 Task: Find connections with filter location Ellwangen with filter topic #family with filter profile language German with filter current company Talent Corner HR Services Pvt Ltd with filter school Tolani Maritime institute with filter industry Mobile Gaming Apps with filter service category Financial Planning with filter keywords title C-Level or C-Suite.
Action: Mouse moved to (549, 71)
Screenshot: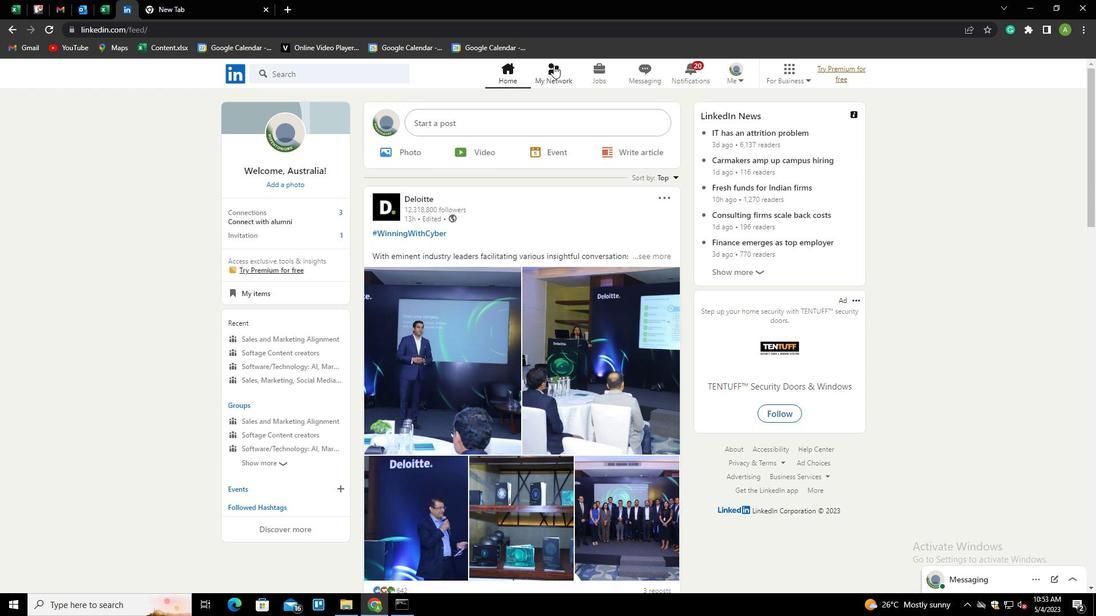 
Action: Mouse pressed left at (549, 71)
Screenshot: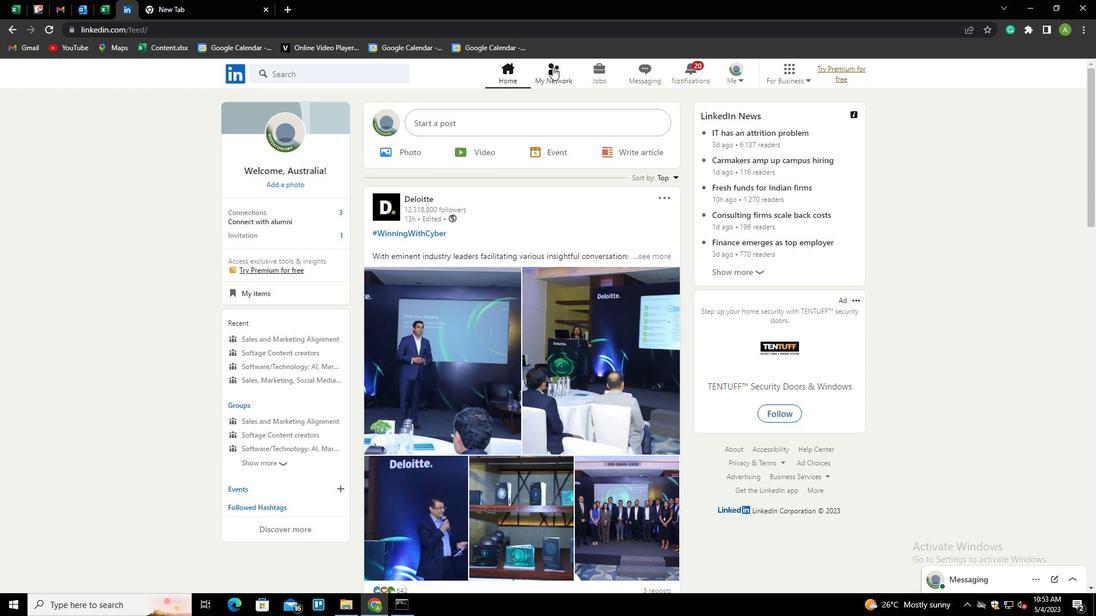 
Action: Mouse moved to (320, 134)
Screenshot: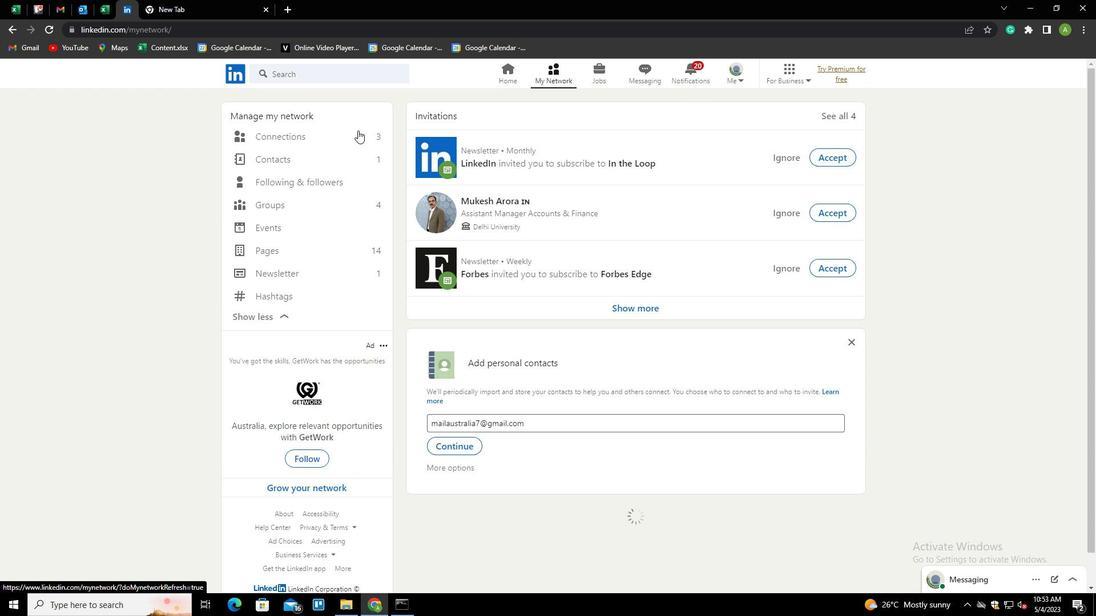 
Action: Mouse pressed left at (320, 134)
Screenshot: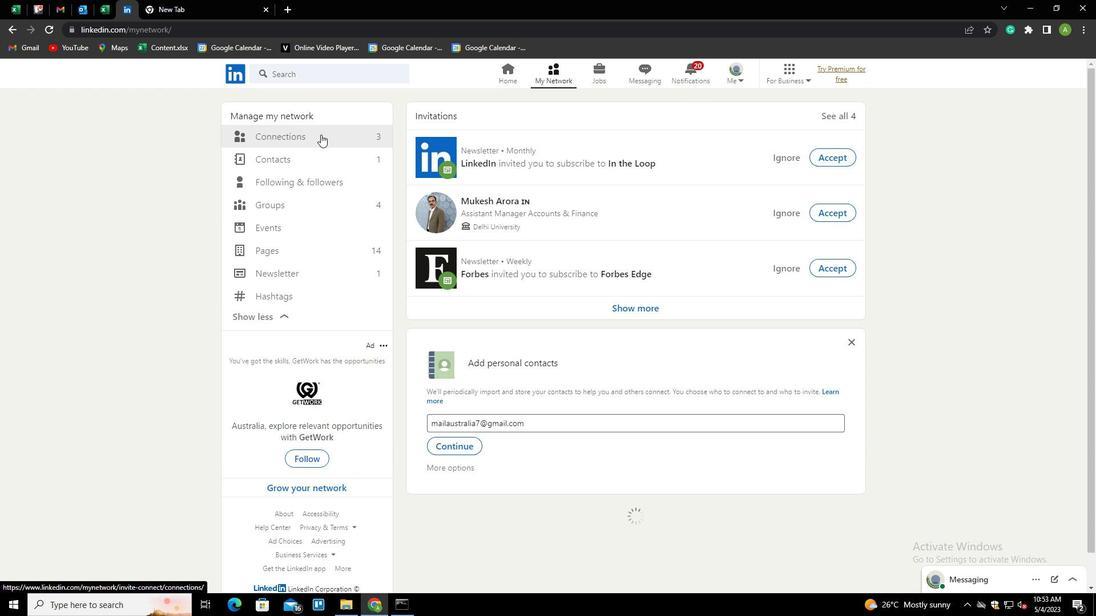 
Action: Mouse moved to (616, 137)
Screenshot: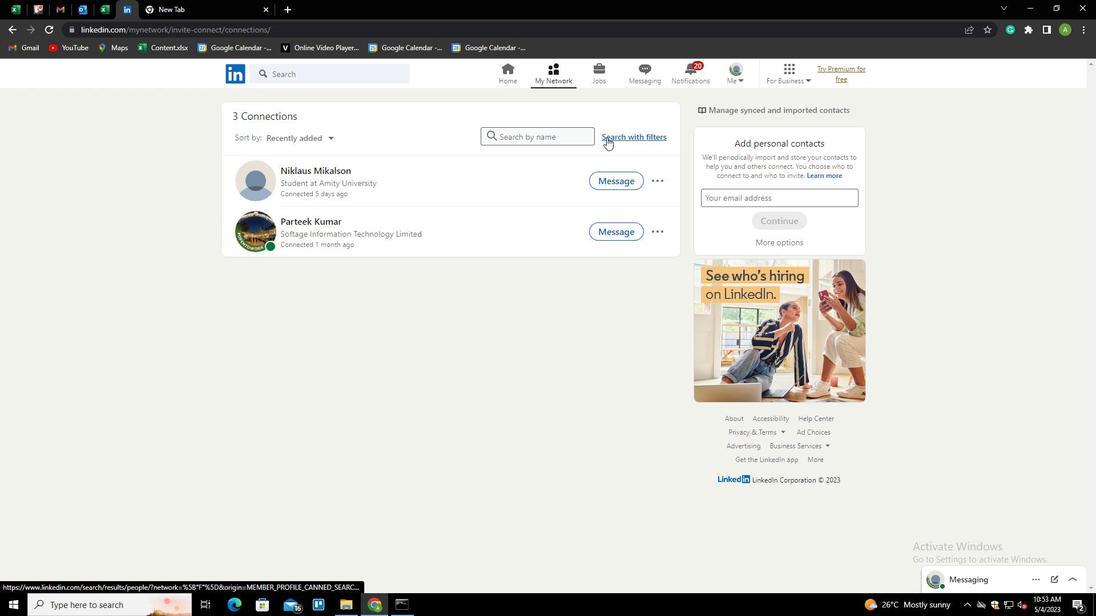 
Action: Mouse pressed left at (616, 137)
Screenshot: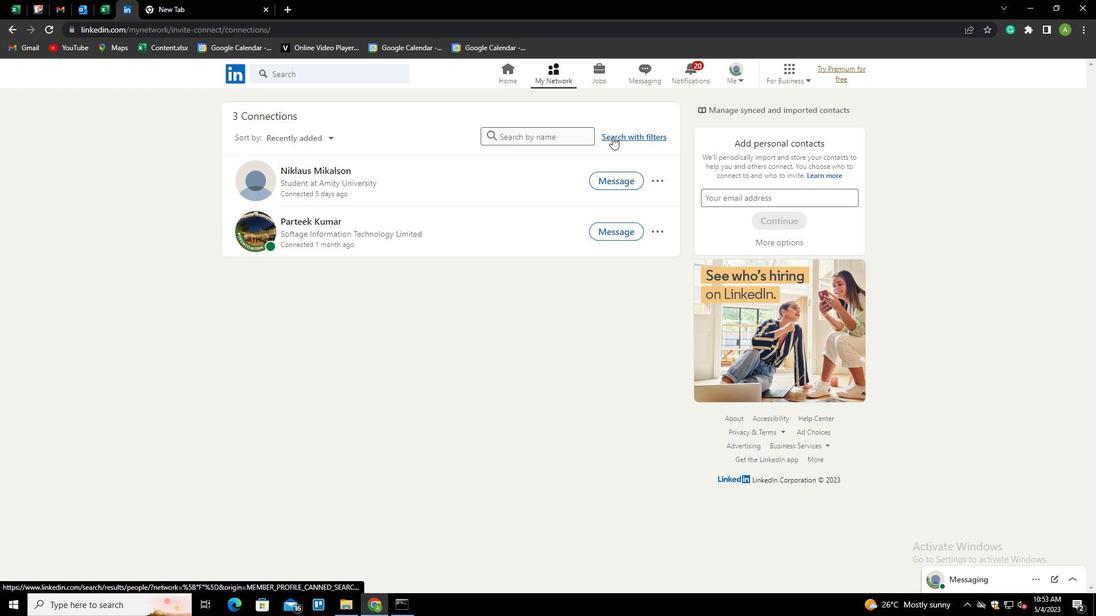 
Action: Mouse moved to (588, 104)
Screenshot: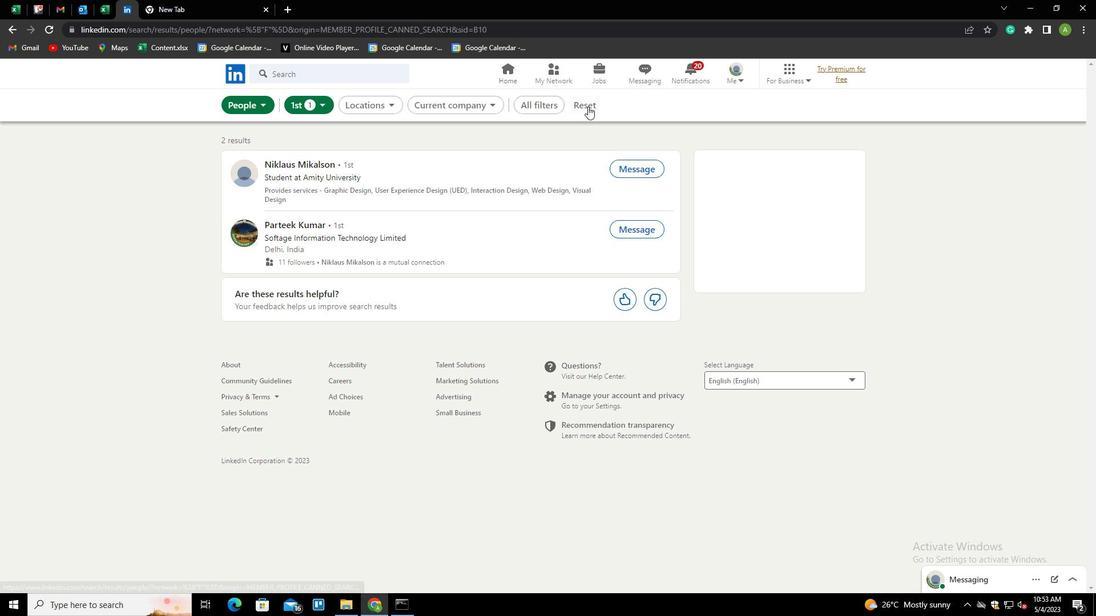 
Action: Mouse pressed left at (588, 104)
Screenshot: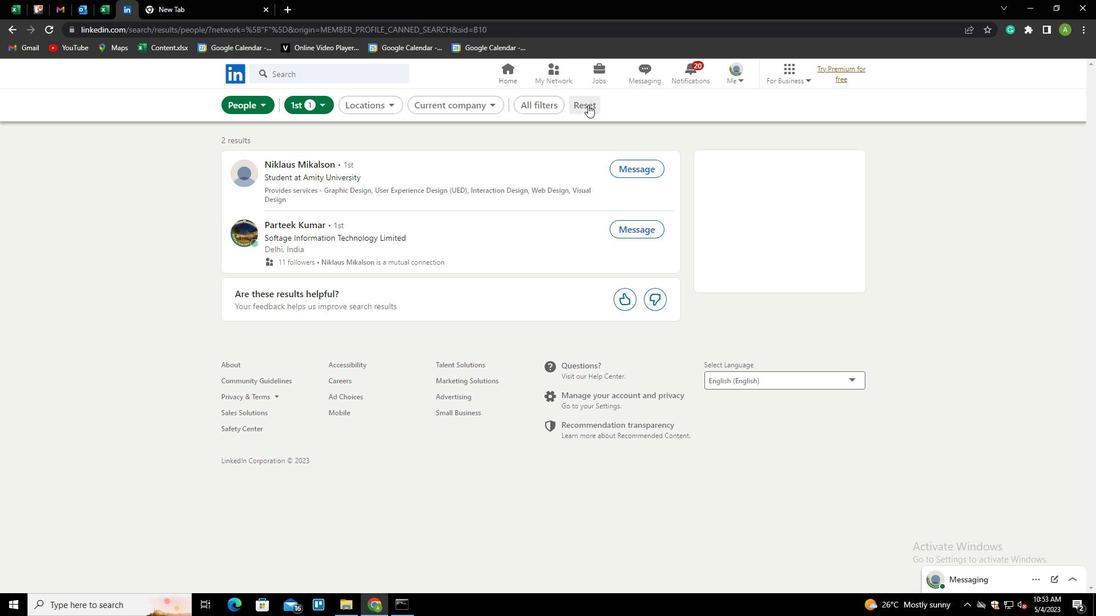 
Action: Mouse moved to (568, 104)
Screenshot: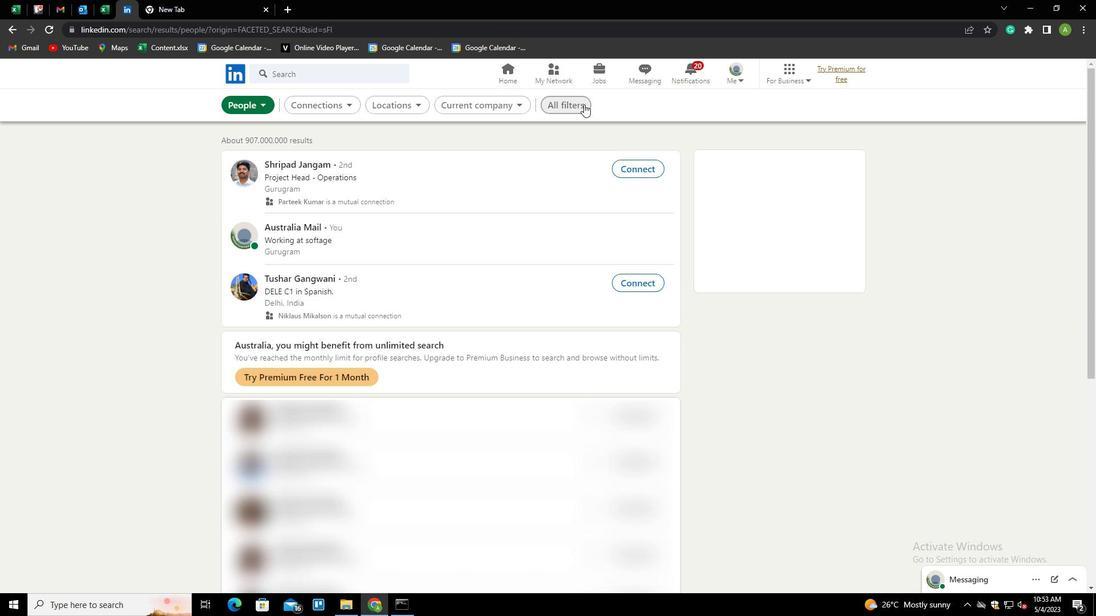 
Action: Mouse pressed left at (568, 104)
Screenshot: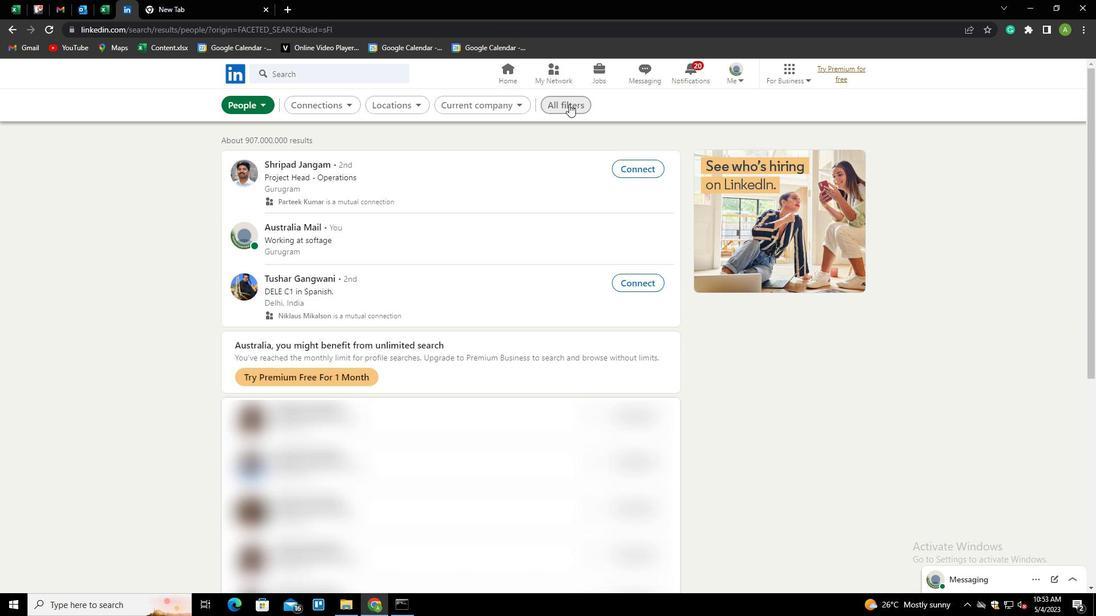 
Action: Mouse moved to (896, 307)
Screenshot: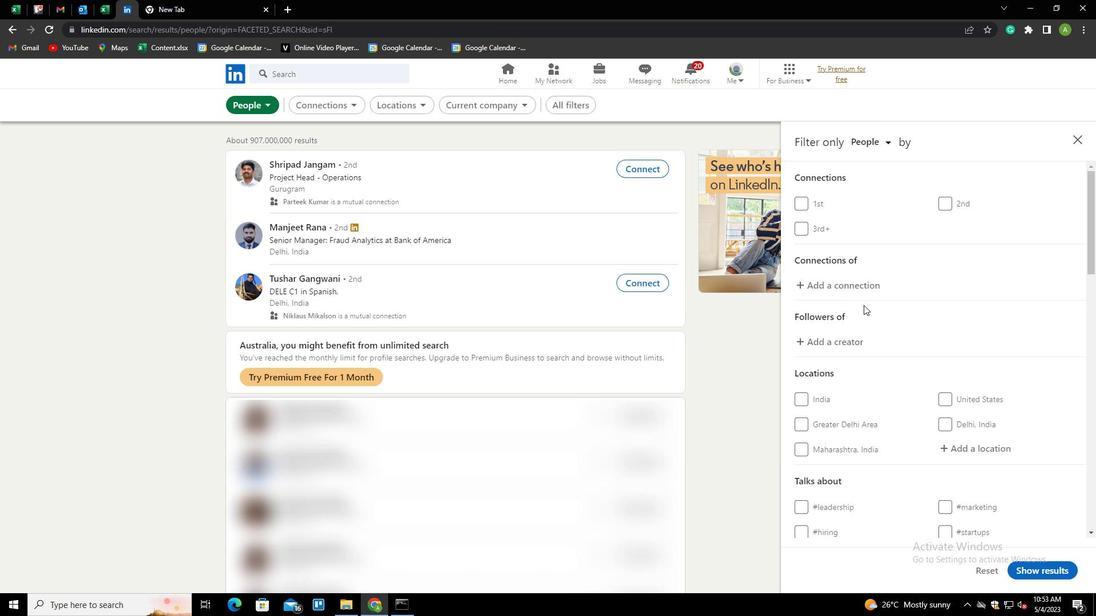 
Action: Mouse scrolled (896, 306) with delta (0, 0)
Screenshot: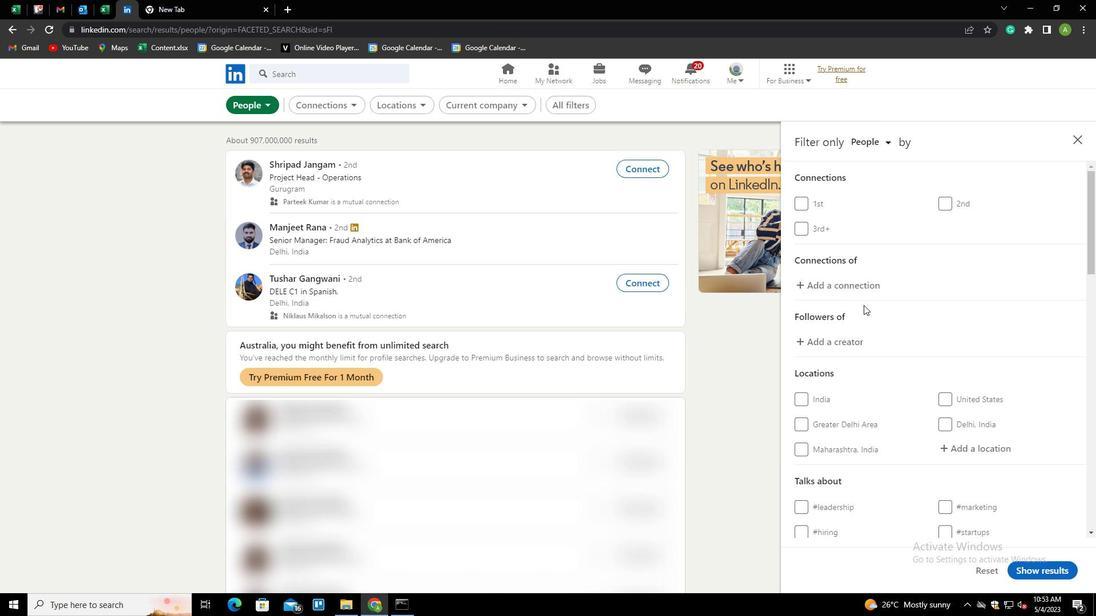 
Action: Mouse moved to (896, 307)
Screenshot: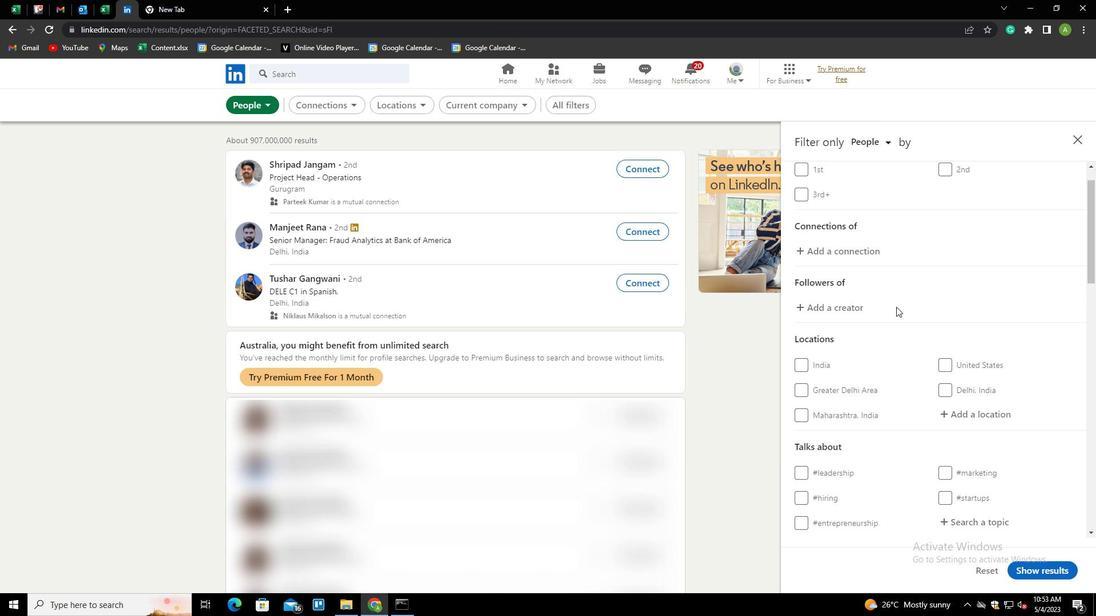 
Action: Mouse scrolled (896, 306) with delta (0, 0)
Screenshot: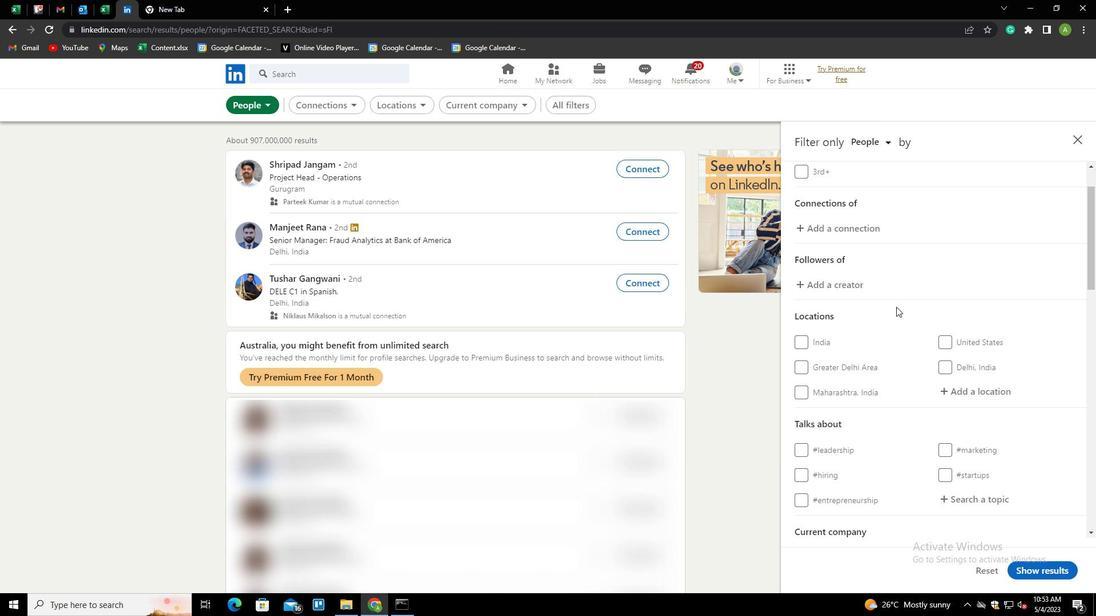 
Action: Mouse scrolled (896, 306) with delta (0, 0)
Screenshot: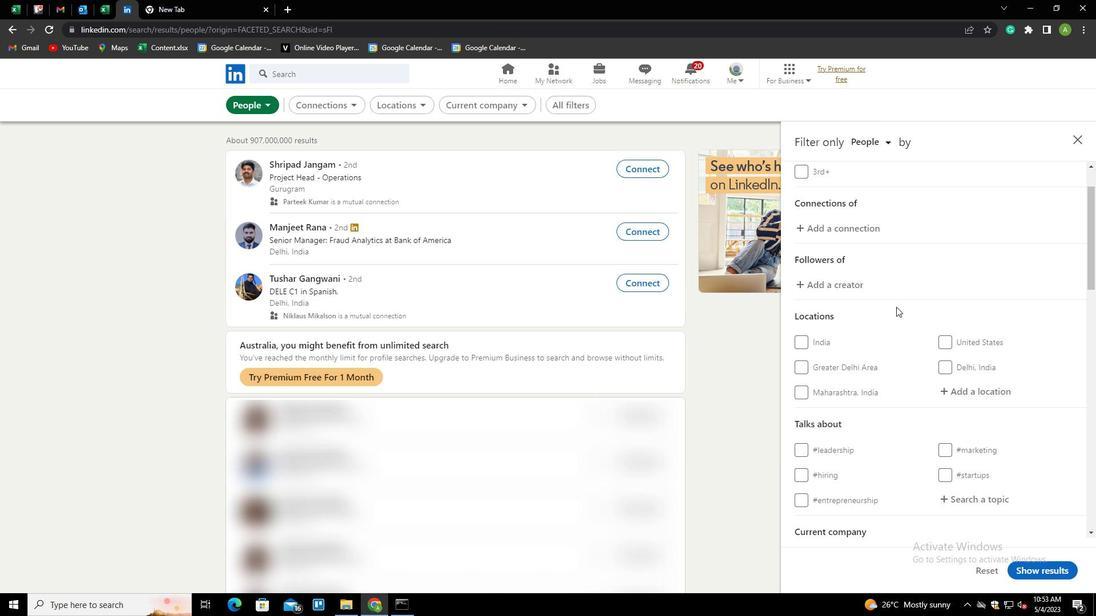 
Action: Mouse moved to (968, 283)
Screenshot: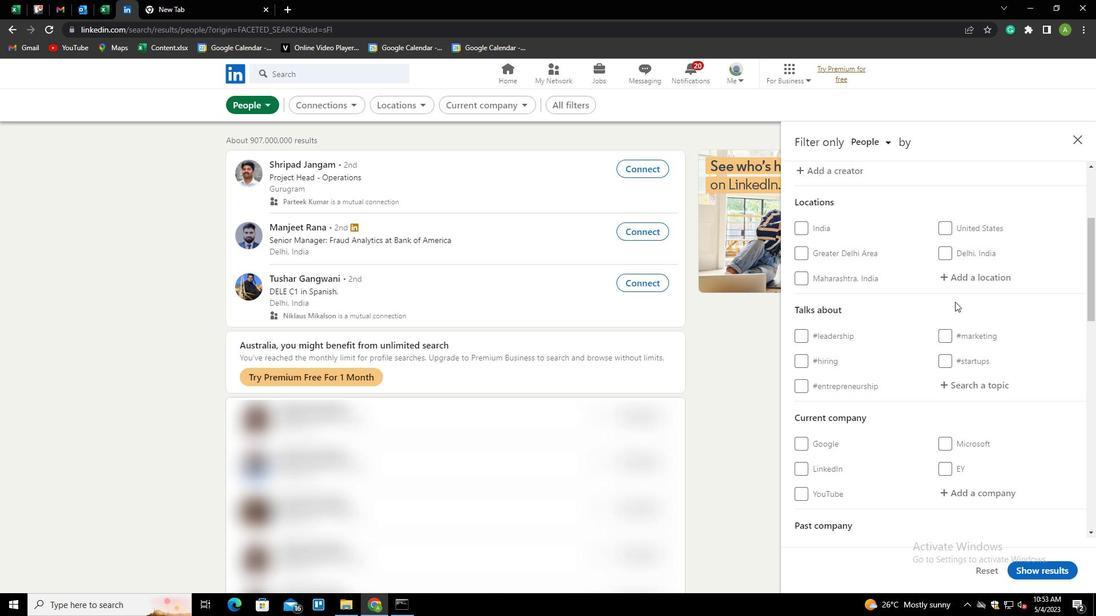 
Action: Mouse pressed left at (968, 283)
Screenshot: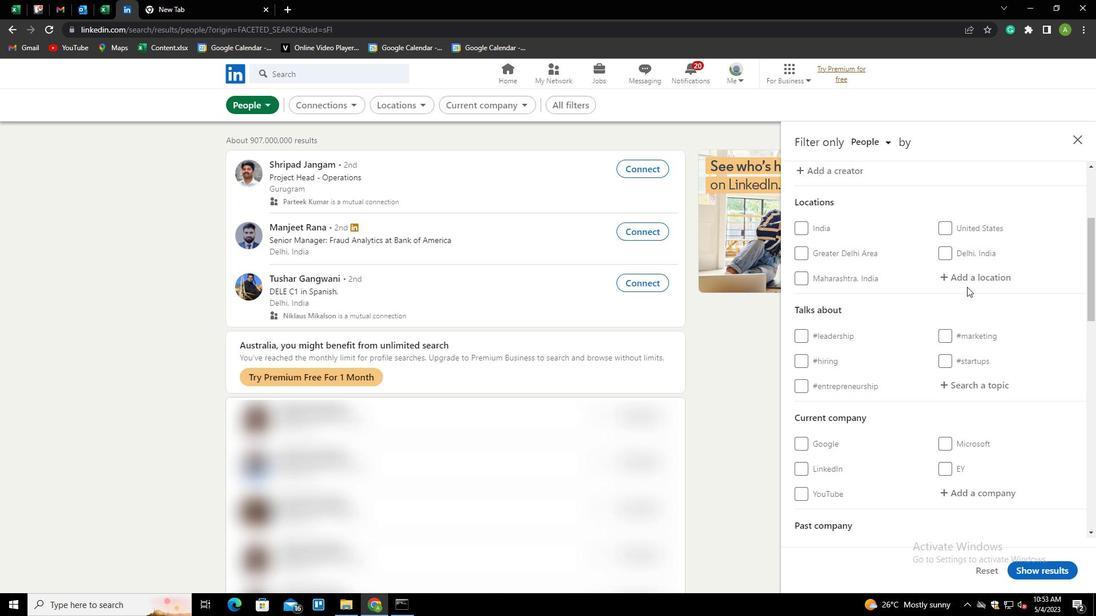 
Action: Key pressed <Key.shift>E
Screenshot: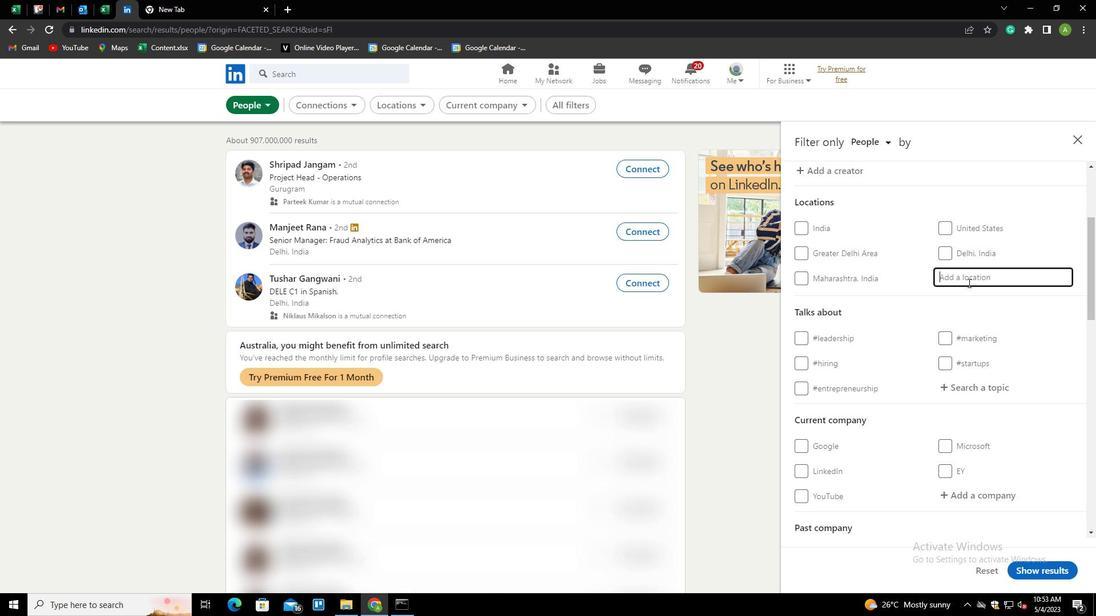 
Action: Mouse moved to (733, 123)
Screenshot: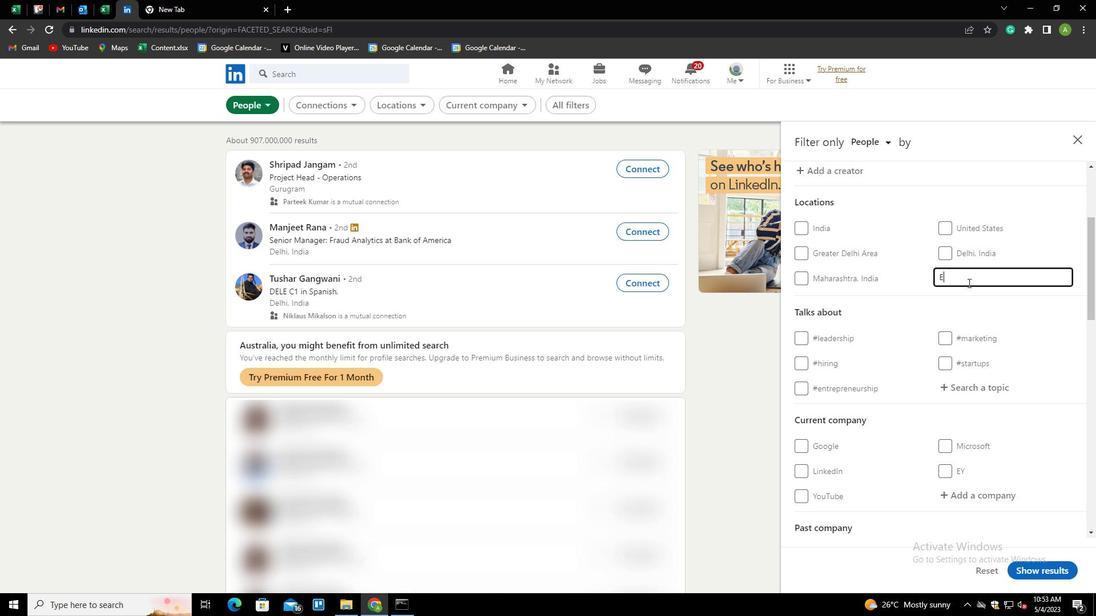 
Action: Key pressed LLWANGEN<Key.down><Key.enter>
Screenshot: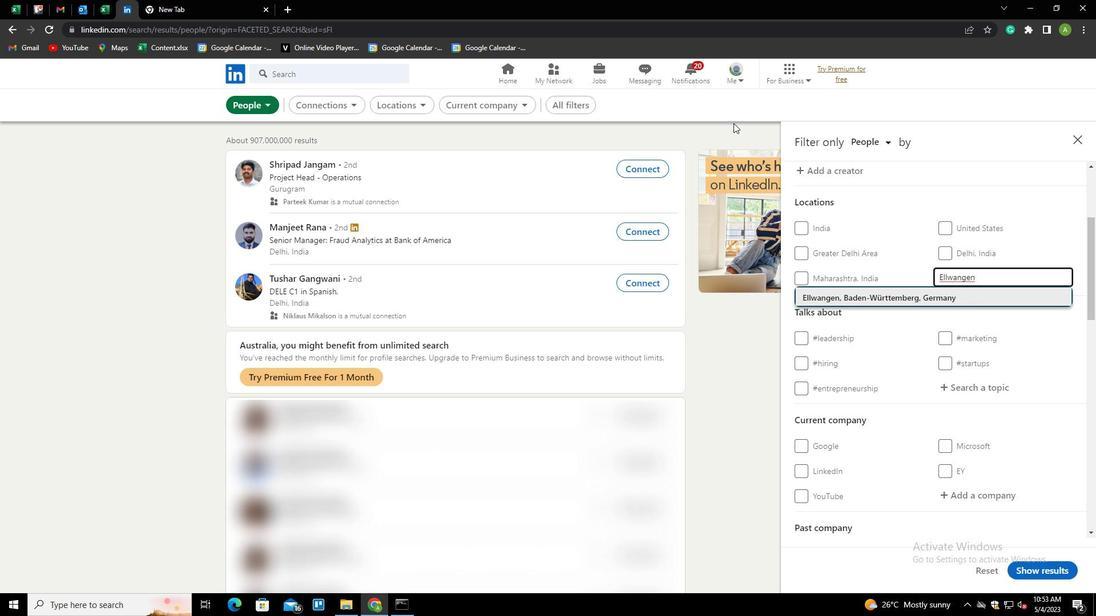 
Action: Mouse scrolled (733, 122) with delta (0, 0)
Screenshot: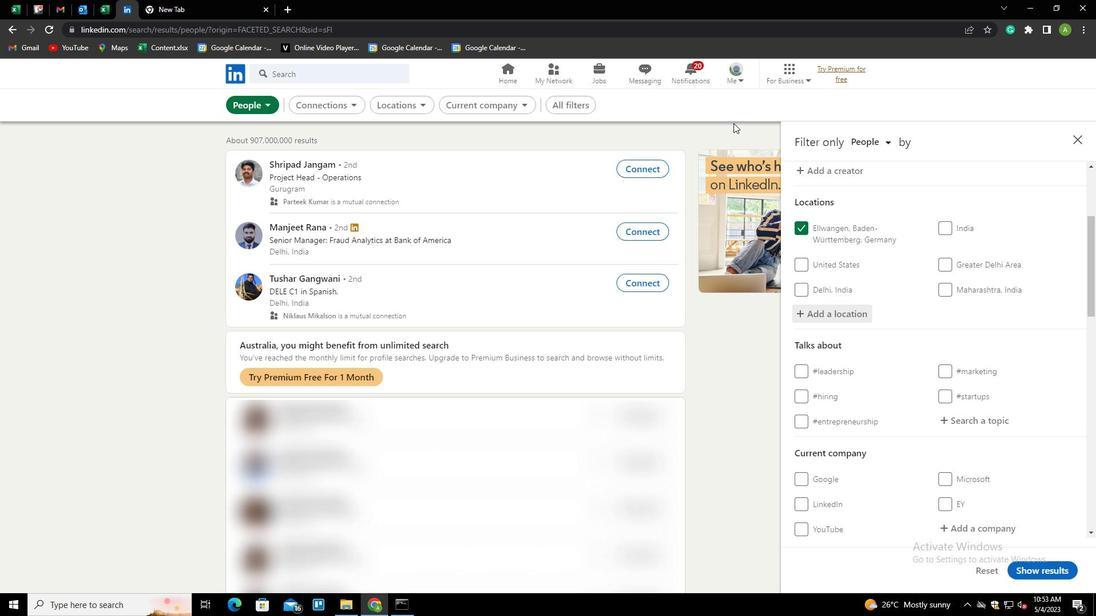 
Action: Mouse moved to (888, 295)
Screenshot: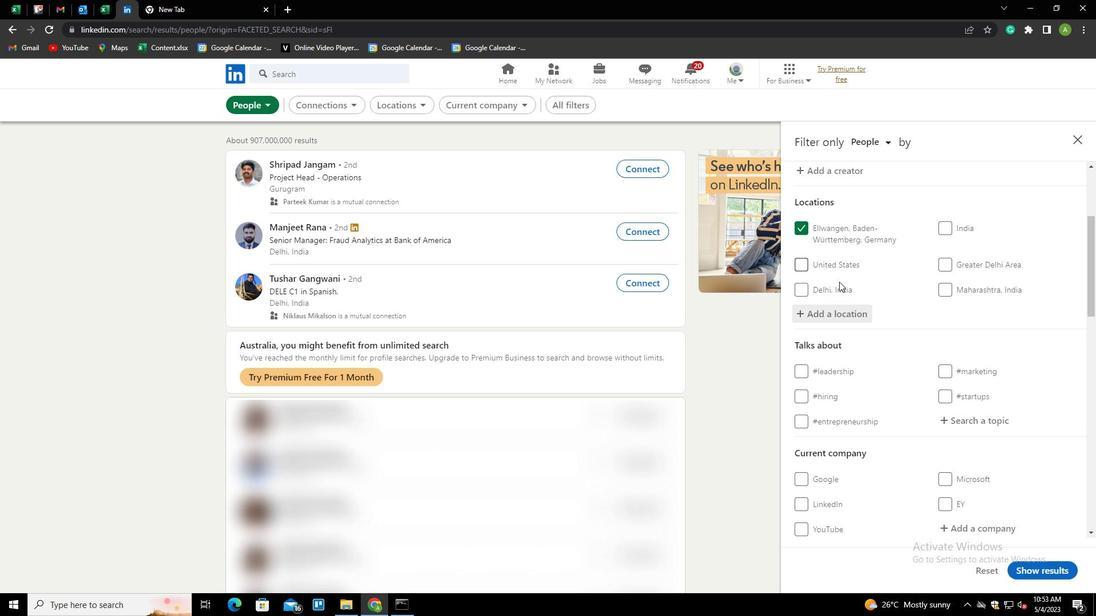 
Action: Mouse scrolled (888, 295) with delta (0, 0)
Screenshot: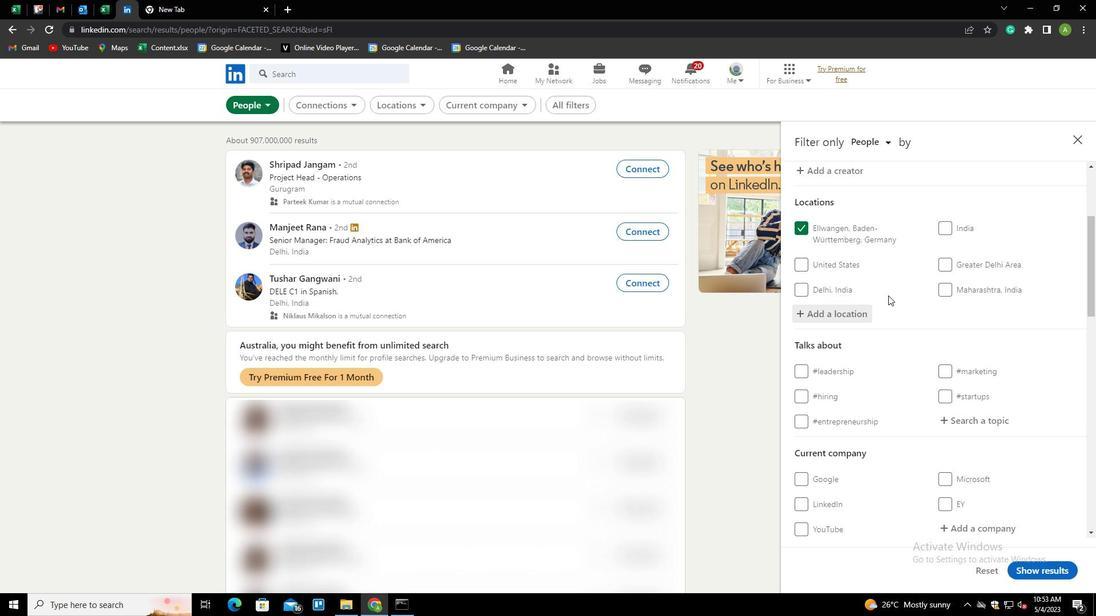 
Action: Mouse scrolled (888, 295) with delta (0, 0)
Screenshot: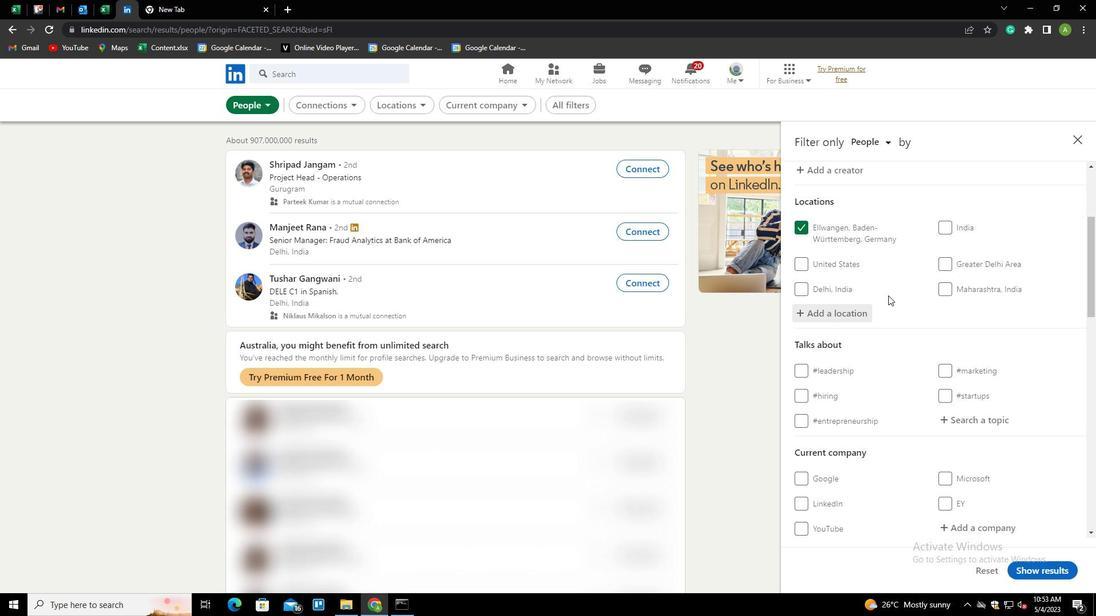 
Action: Mouse moved to (943, 302)
Screenshot: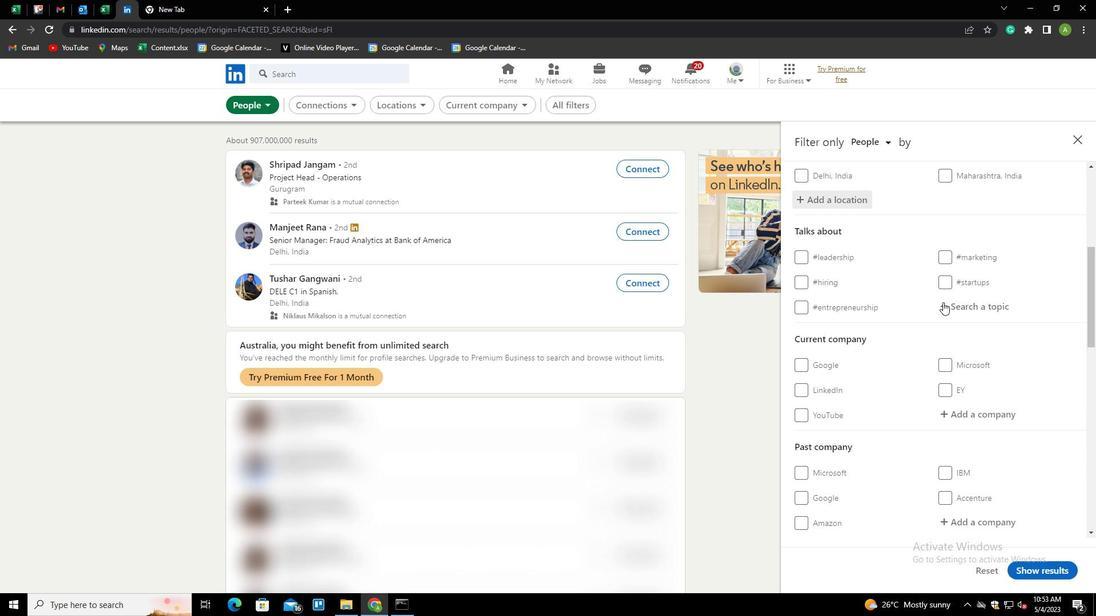 
Action: Mouse pressed left at (943, 302)
Screenshot: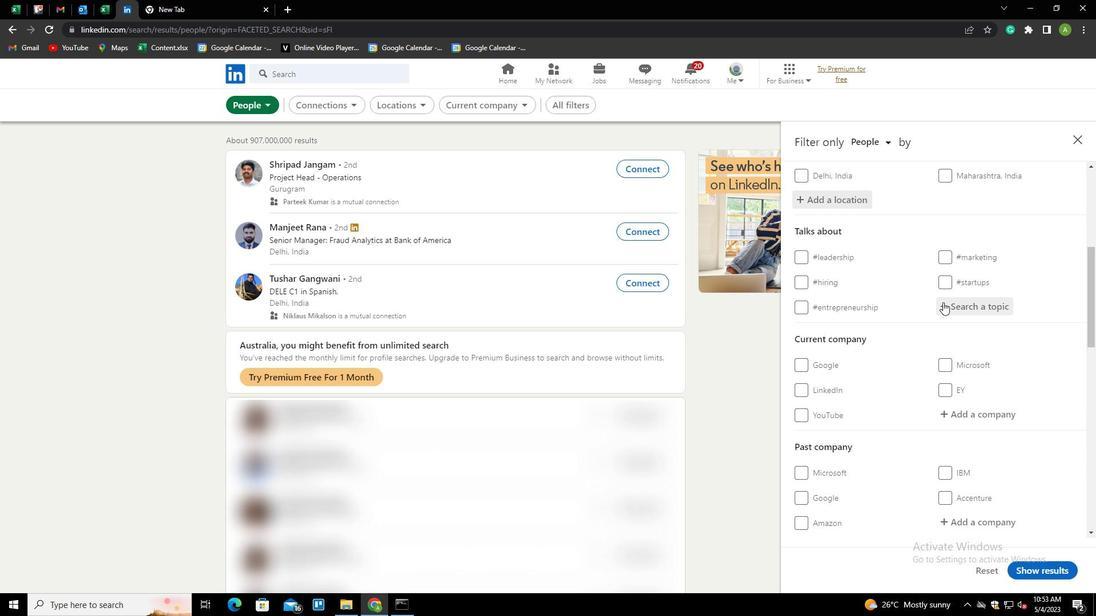 
Action: Mouse moved to (854, 240)
Screenshot: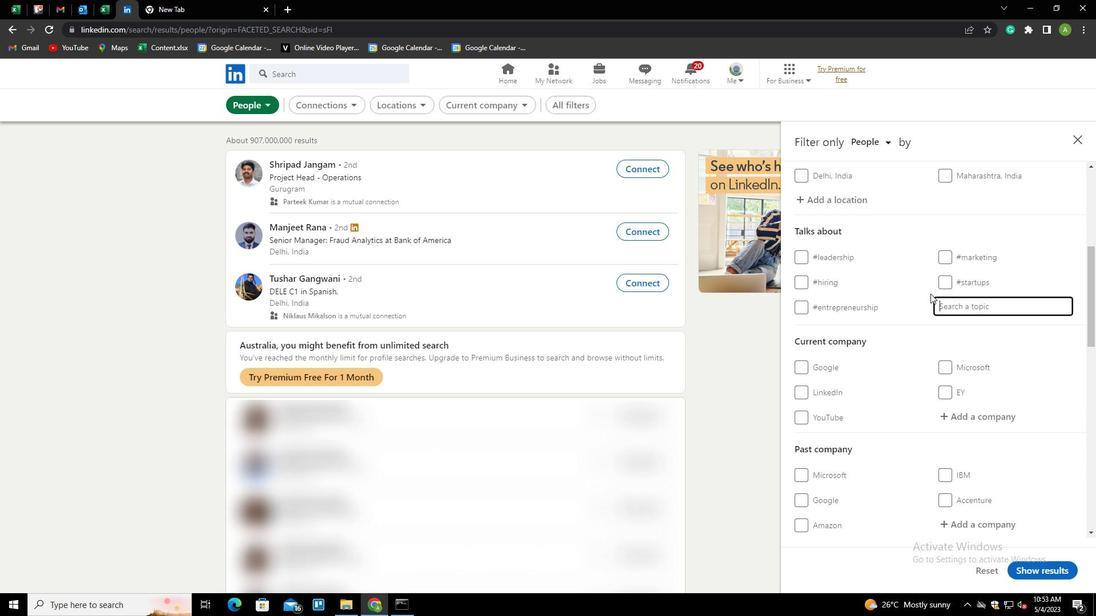 
Action: Key pressed FAMILY<Key.down><Key.enter>
Screenshot: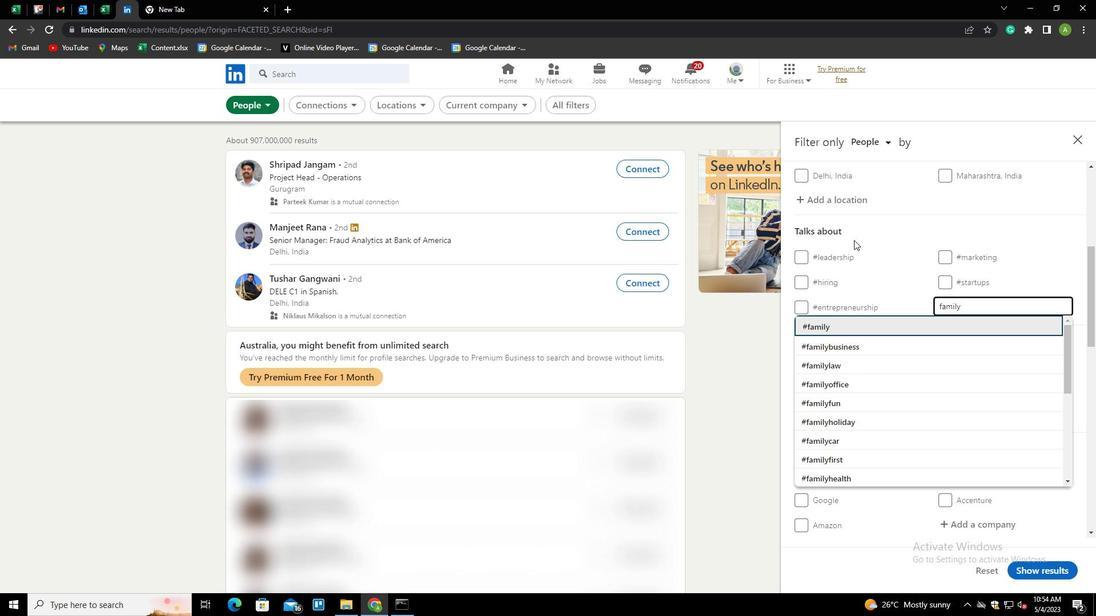 
Action: Mouse scrolled (854, 239) with delta (0, 0)
Screenshot: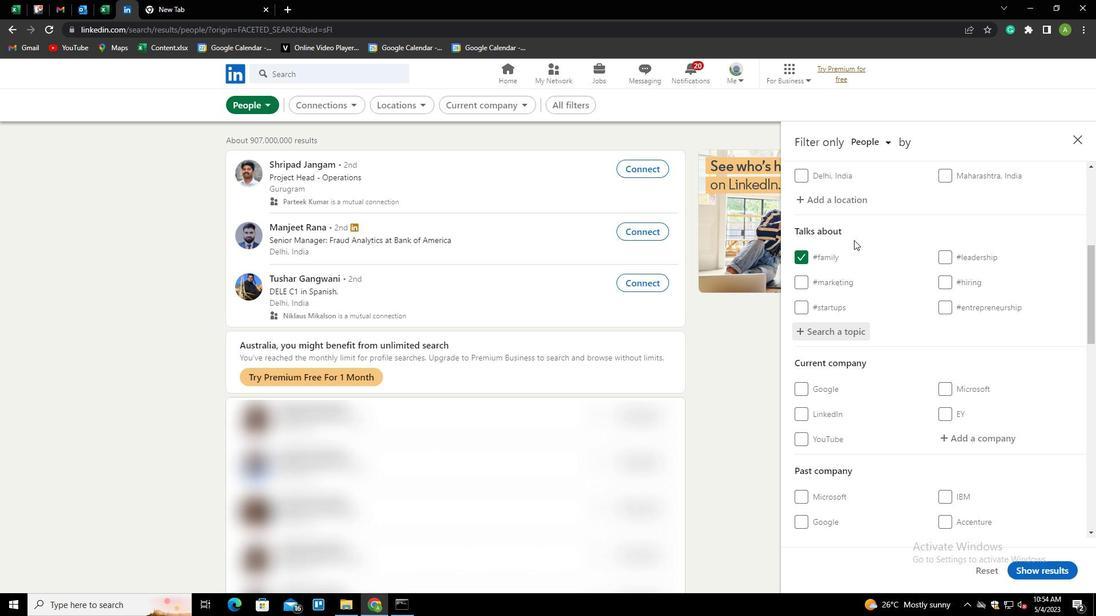 
Action: Mouse scrolled (854, 239) with delta (0, 0)
Screenshot: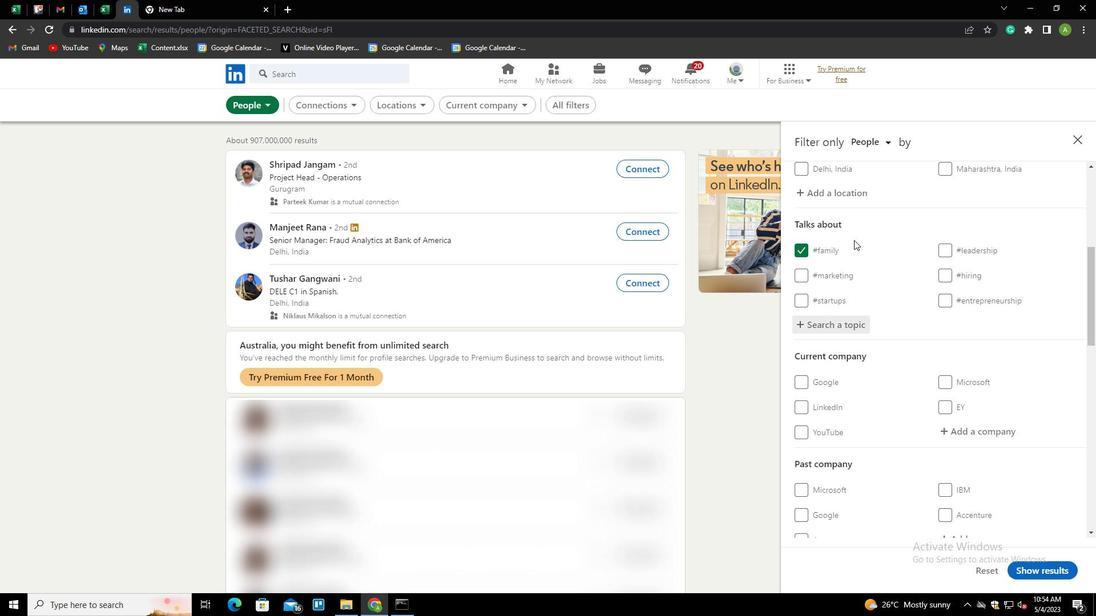 
Action: Mouse scrolled (854, 239) with delta (0, 0)
Screenshot: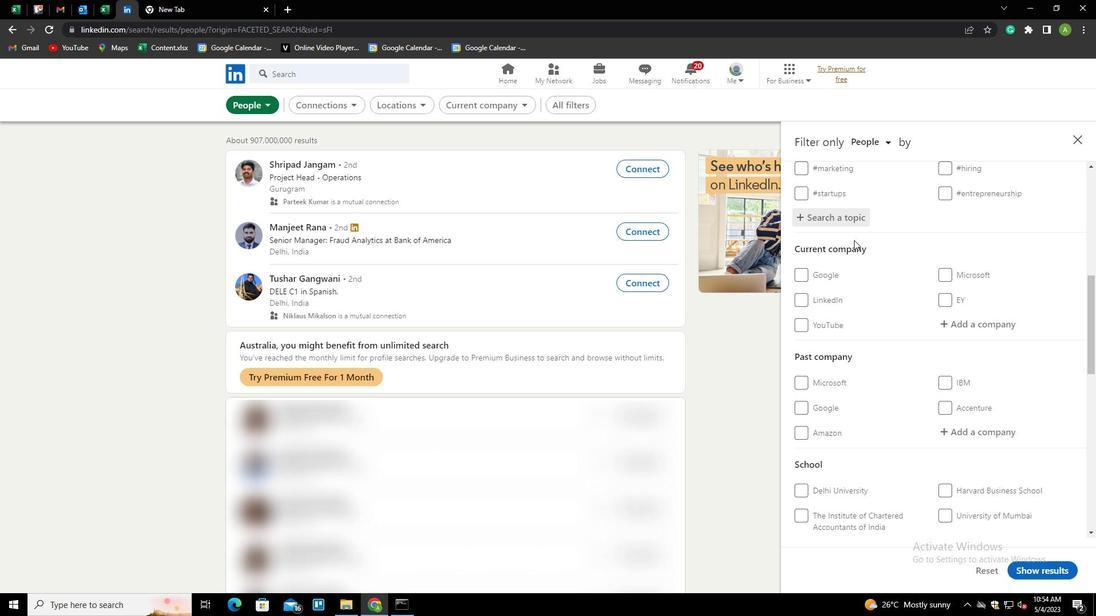 
Action: Mouse scrolled (854, 239) with delta (0, 0)
Screenshot: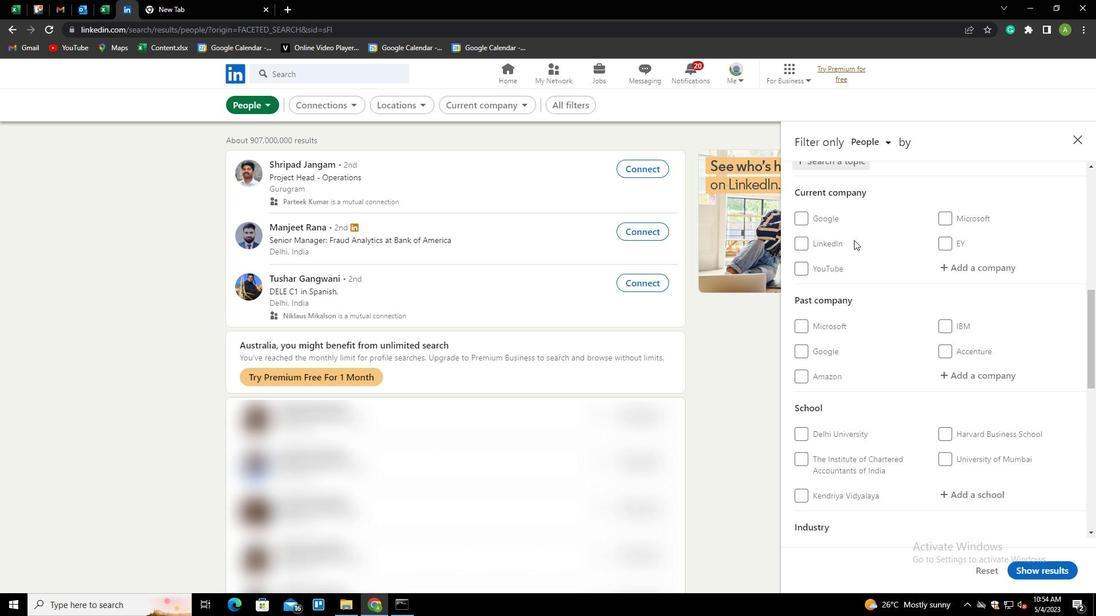 
Action: Mouse moved to (897, 296)
Screenshot: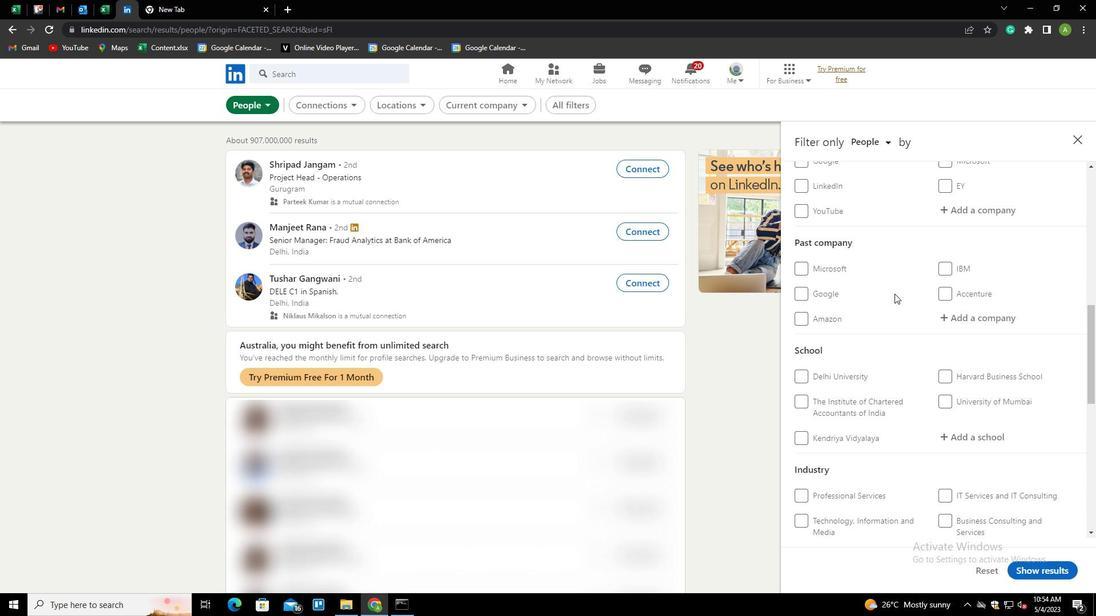 
Action: Mouse scrolled (897, 296) with delta (0, 0)
Screenshot: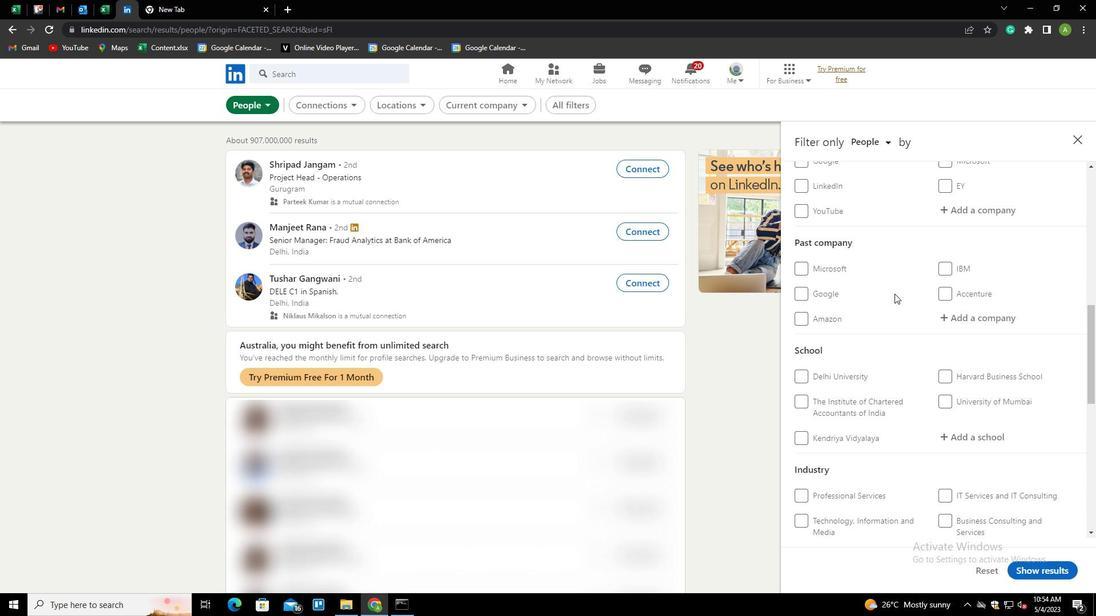 
Action: Mouse moved to (897, 300)
Screenshot: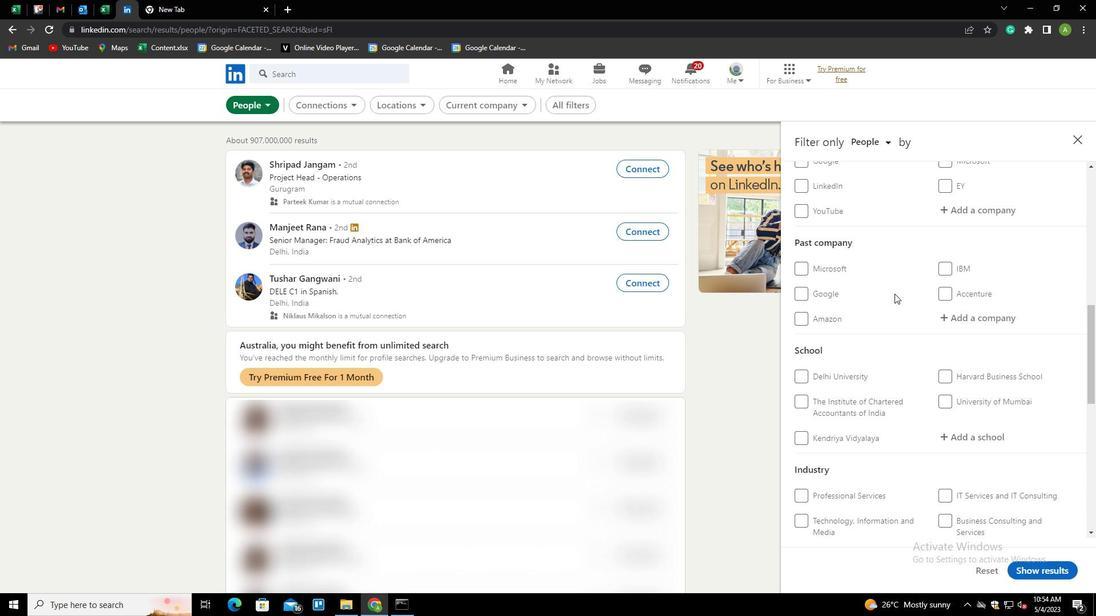 
Action: Mouse scrolled (897, 299) with delta (0, 0)
Screenshot: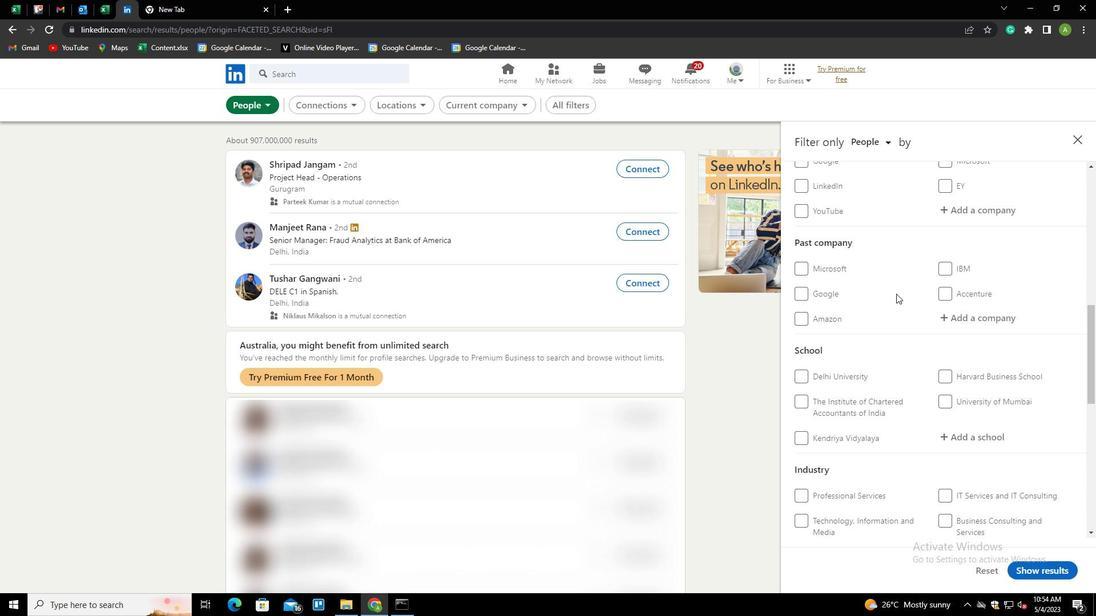 
Action: Mouse scrolled (897, 299) with delta (0, 0)
Screenshot: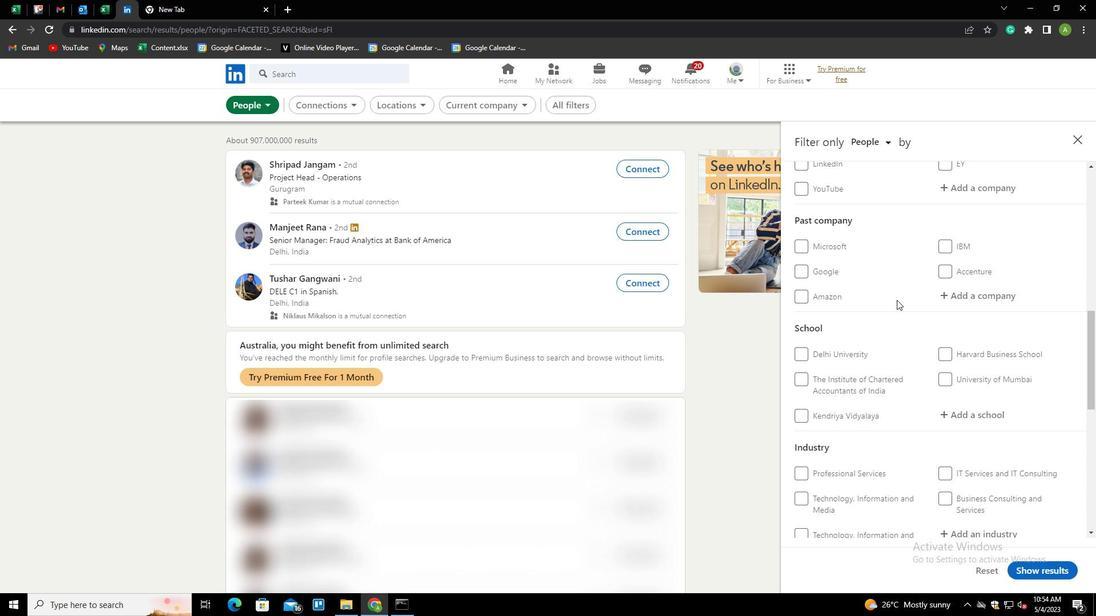 
Action: Mouse scrolled (897, 299) with delta (0, 0)
Screenshot: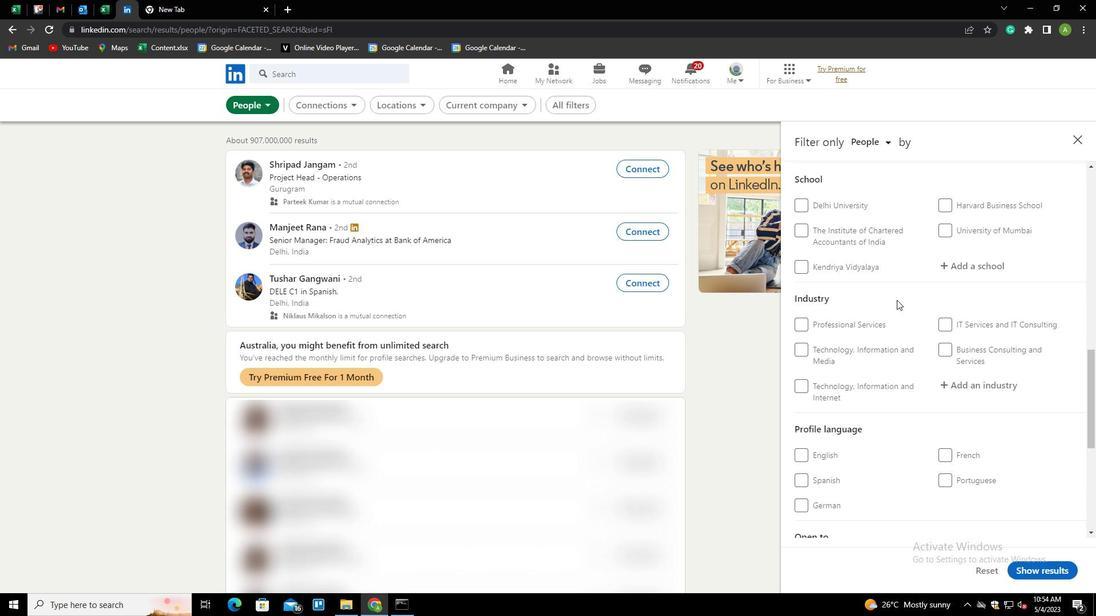
Action: Mouse moved to (826, 451)
Screenshot: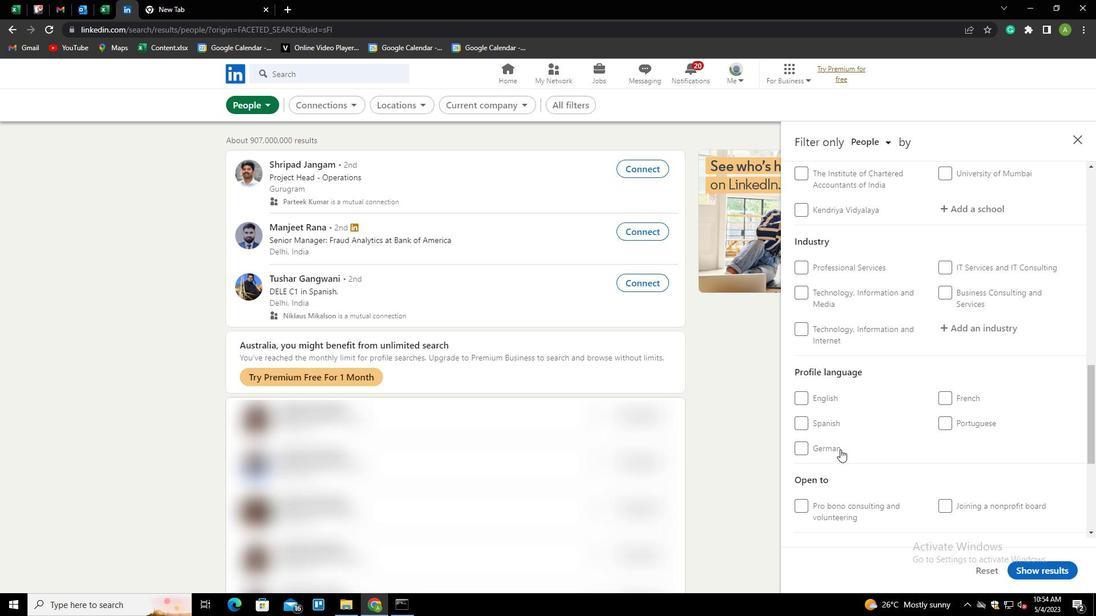 
Action: Mouse pressed left at (826, 451)
Screenshot: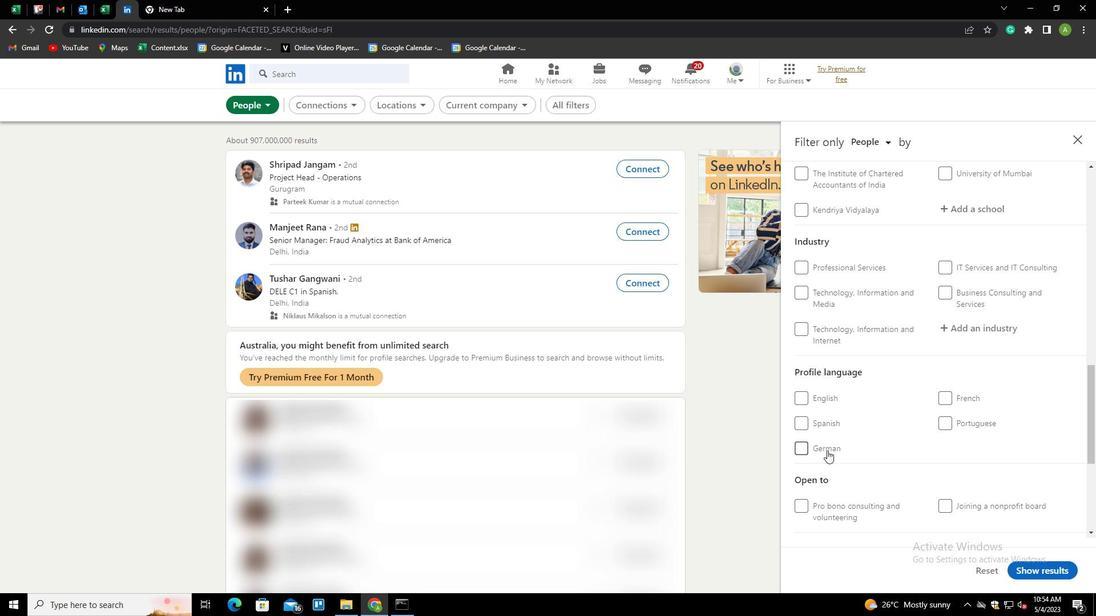 
Action: Mouse moved to (886, 411)
Screenshot: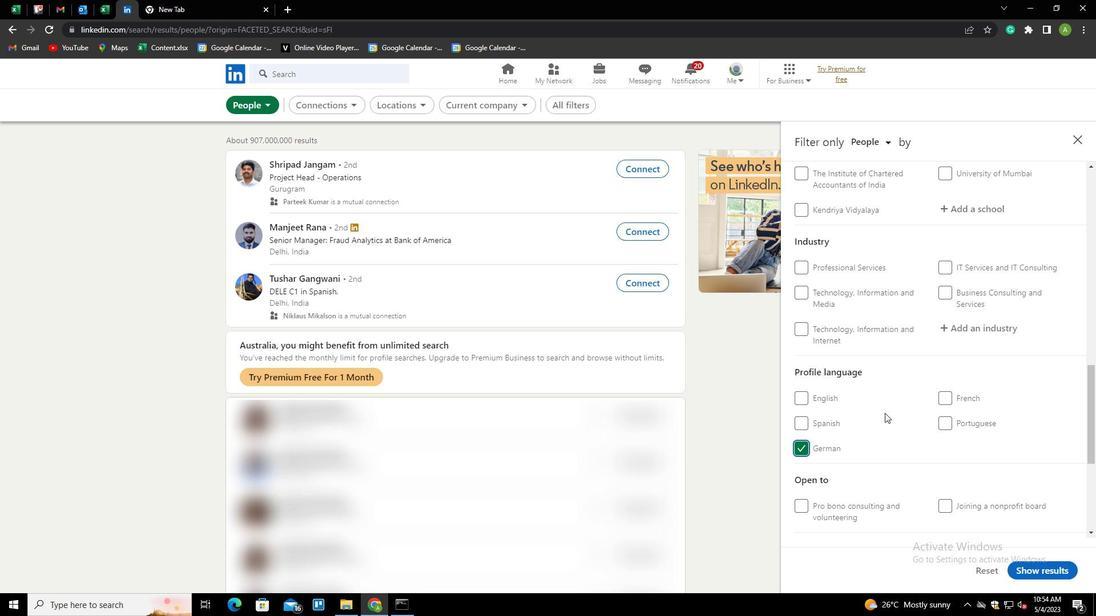 
Action: Mouse scrolled (886, 412) with delta (0, 0)
Screenshot: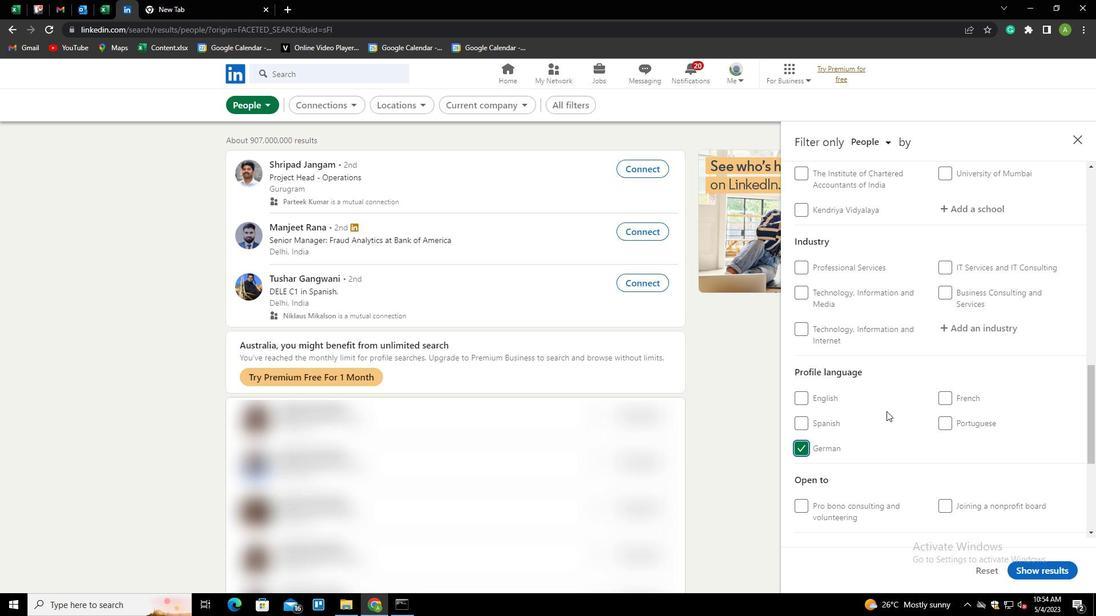 
Action: Mouse scrolled (886, 412) with delta (0, 0)
Screenshot: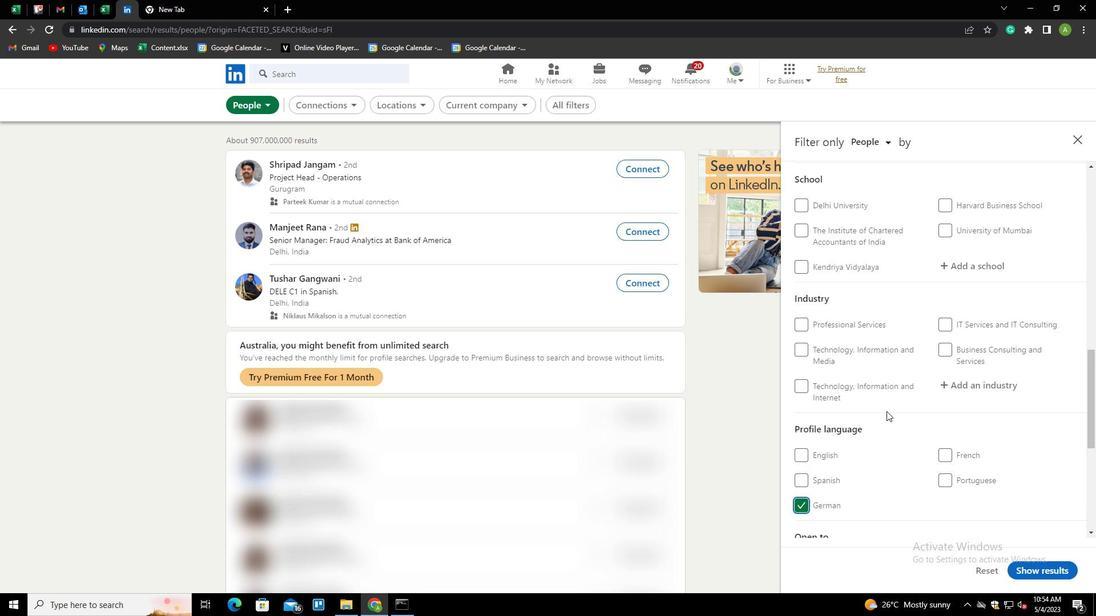 
Action: Mouse scrolled (886, 412) with delta (0, 0)
Screenshot: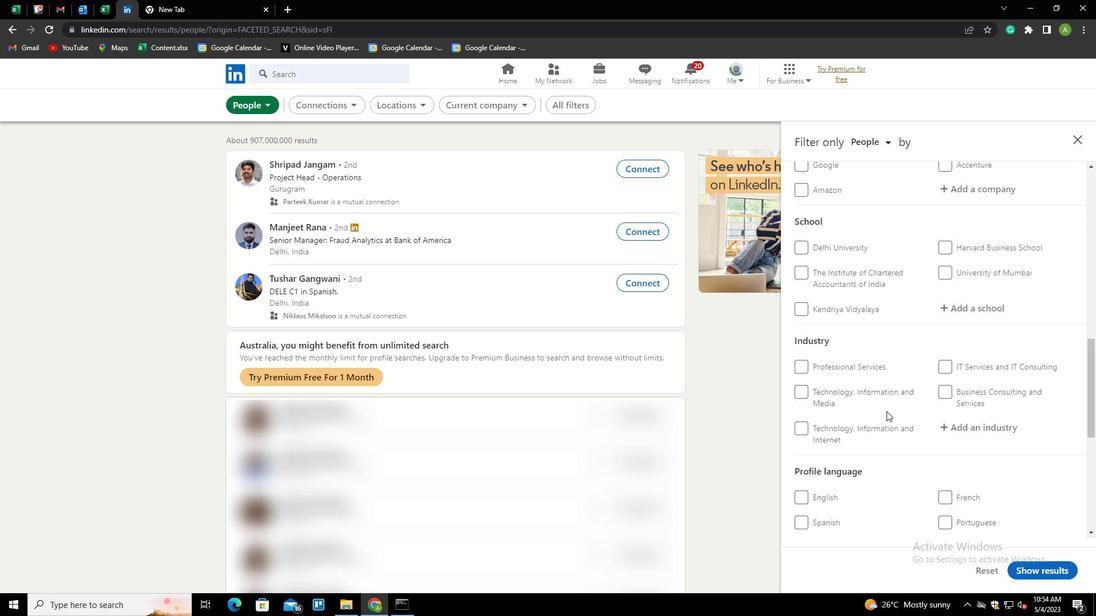
Action: Mouse scrolled (886, 412) with delta (0, 0)
Screenshot: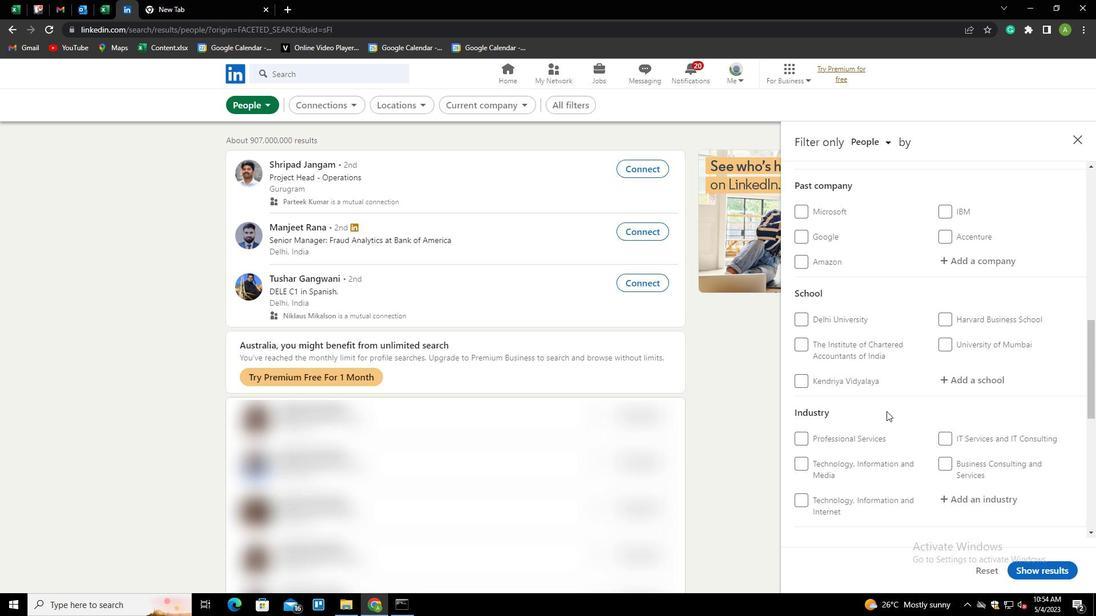 
Action: Mouse scrolled (886, 412) with delta (0, 0)
Screenshot: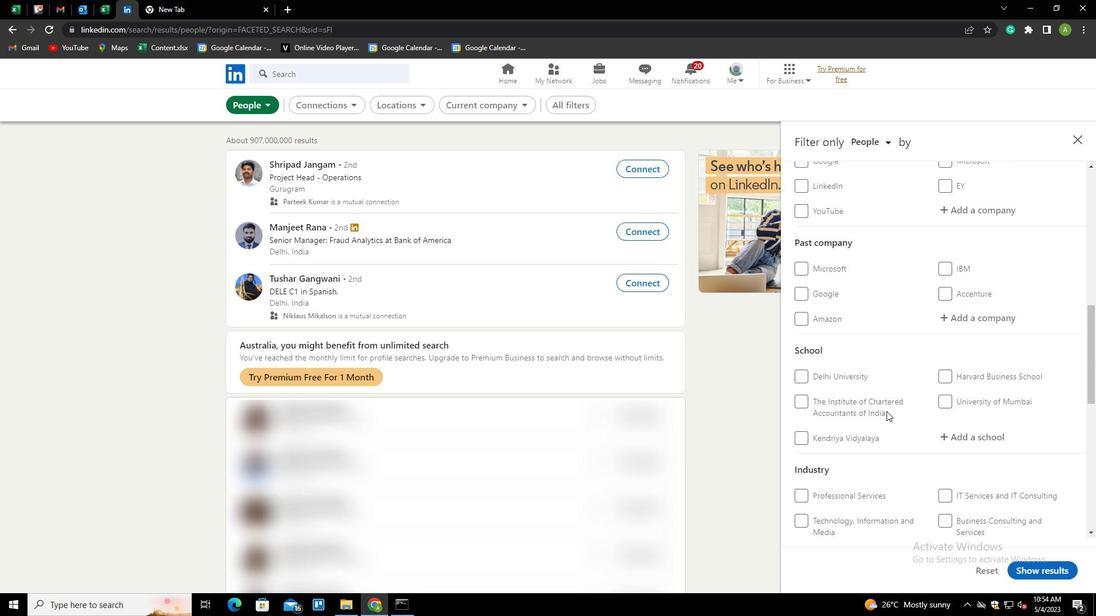 
Action: Mouse moved to (964, 267)
Screenshot: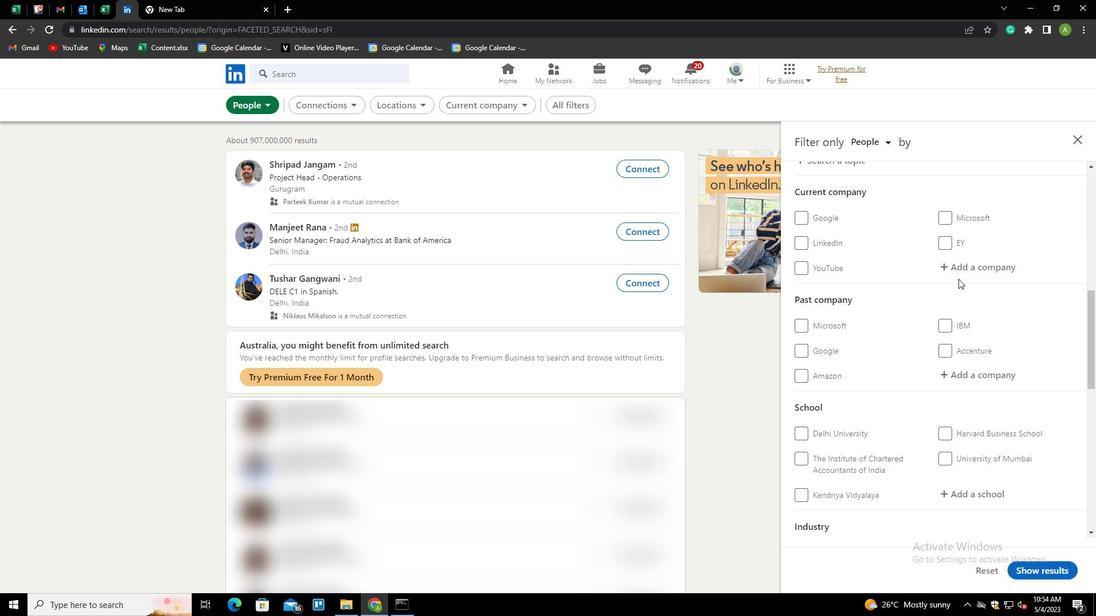 
Action: Mouse pressed left at (964, 267)
Screenshot: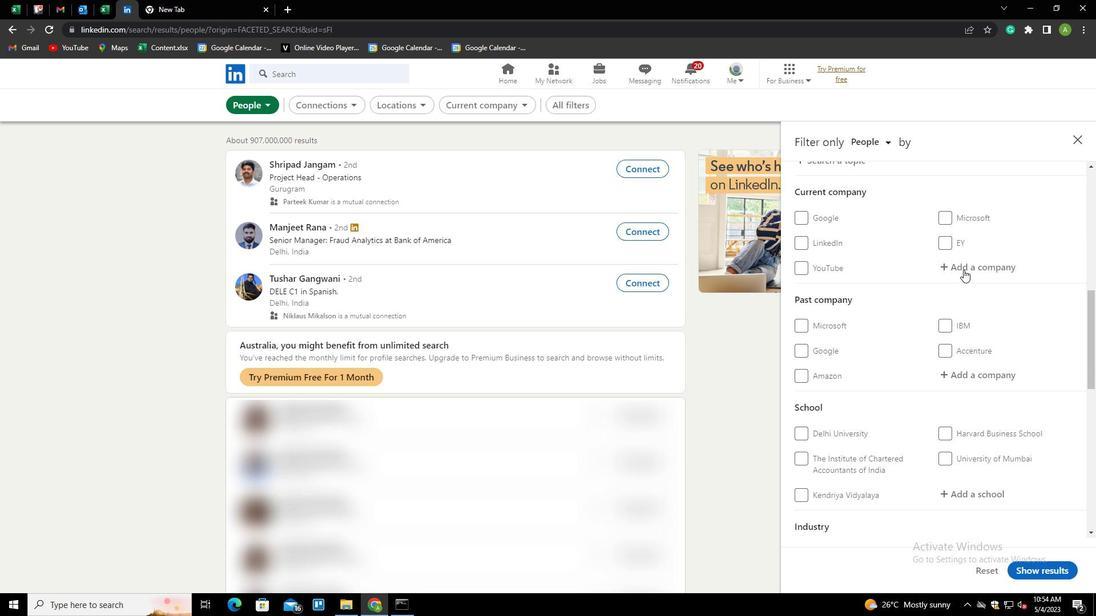 
Action: Key pressed <Key.shift>TA
Screenshot: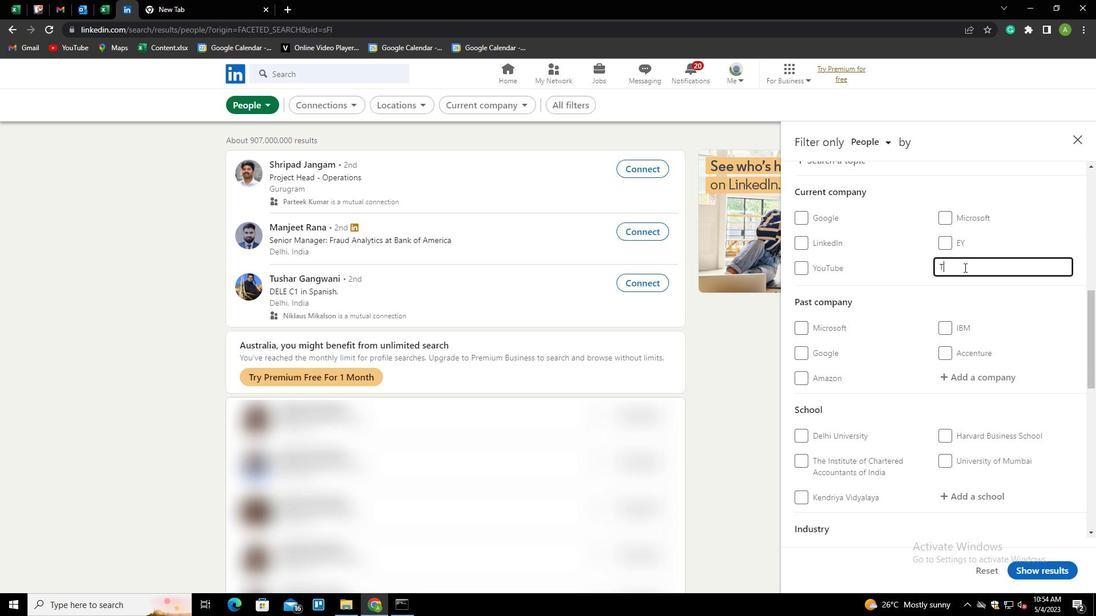 
Action: Mouse moved to (914, 231)
Screenshot: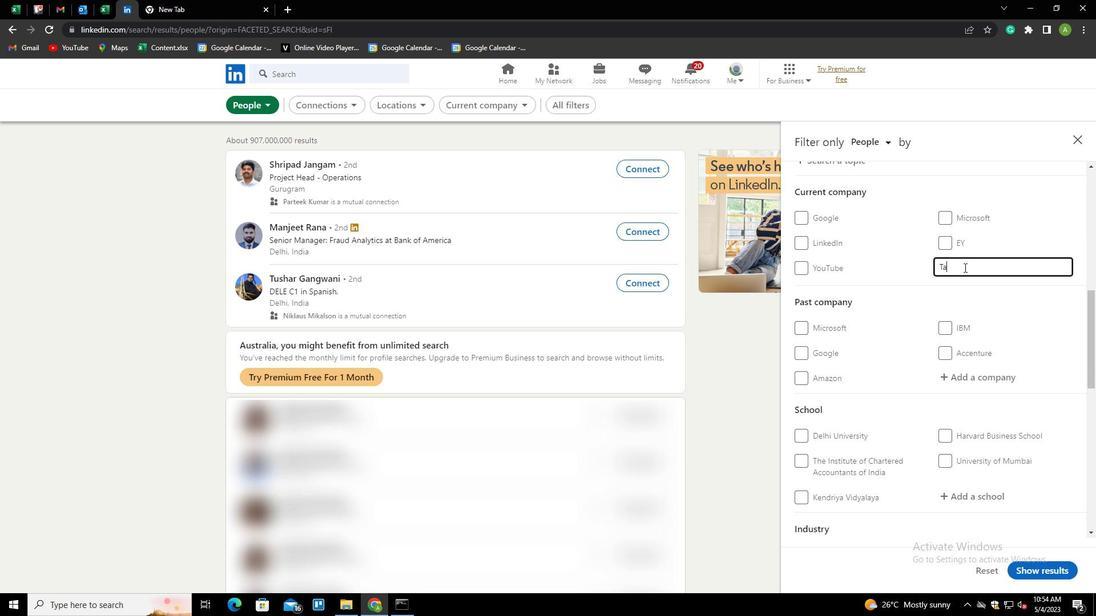 
Action: Key pressed LENT<Key.space><Key.shift>CORNER<Key.space><Key.shift>HR<Key.space><Key.shift>SERVICES<Key.space><Key.shift>PVT<Key.space><Key.shift>LTD<Key.down><Key.enter>
Screenshot: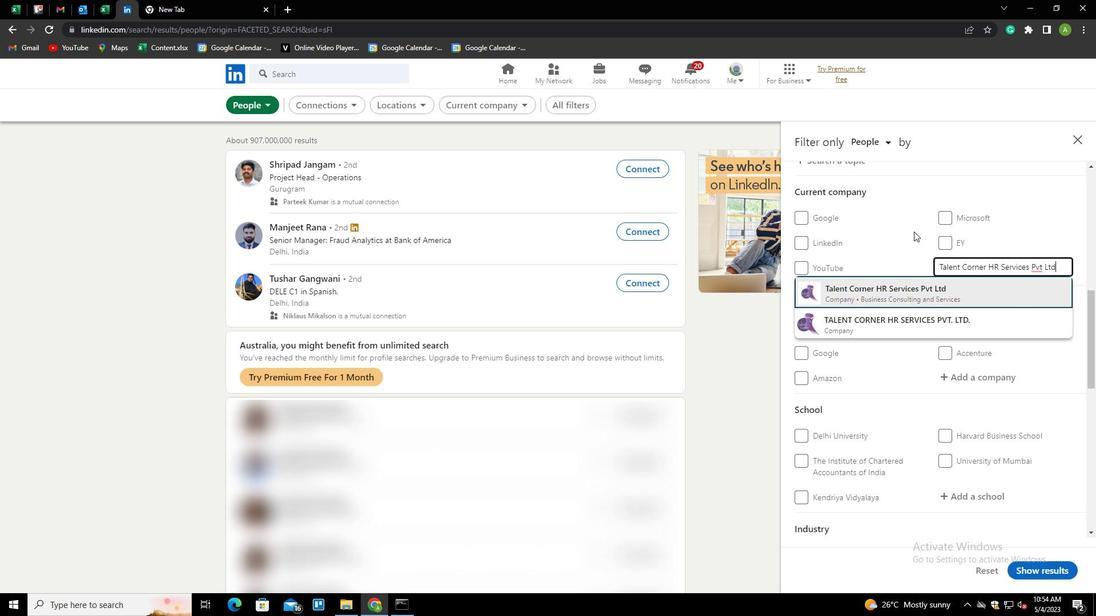 
Action: Mouse scrolled (914, 231) with delta (0, 0)
Screenshot: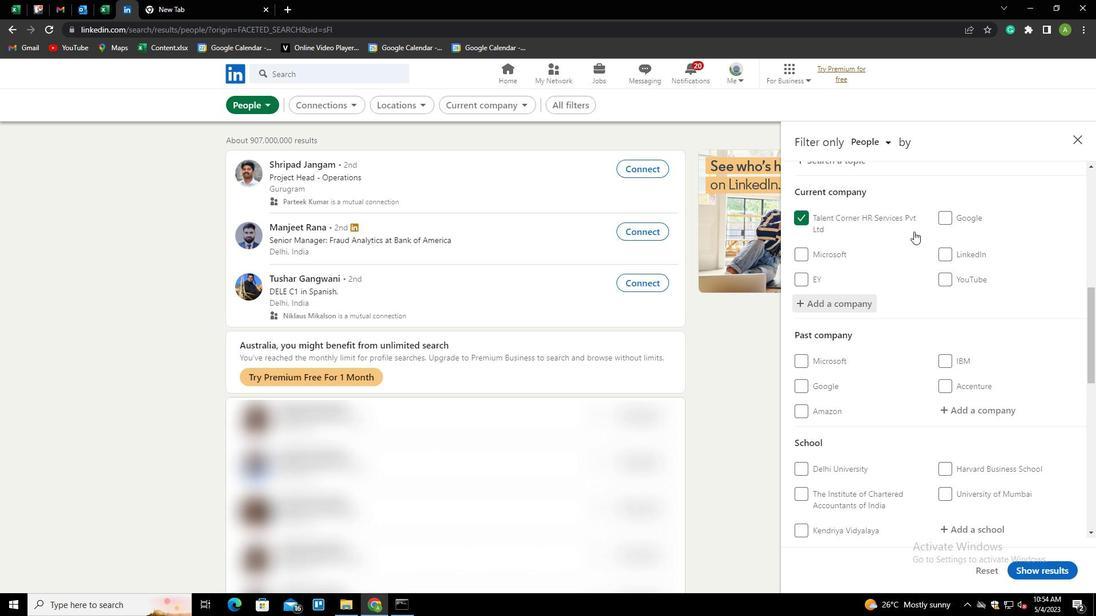 
Action: Mouse scrolled (914, 231) with delta (0, 0)
Screenshot: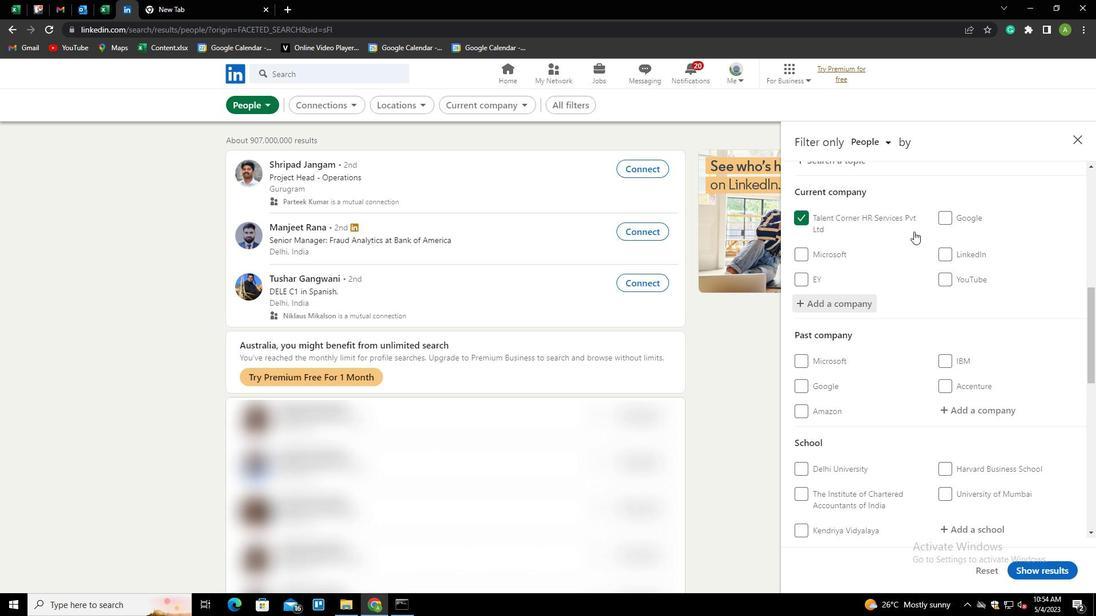 
Action: Mouse scrolled (914, 231) with delta (0, 0)
Screenshot: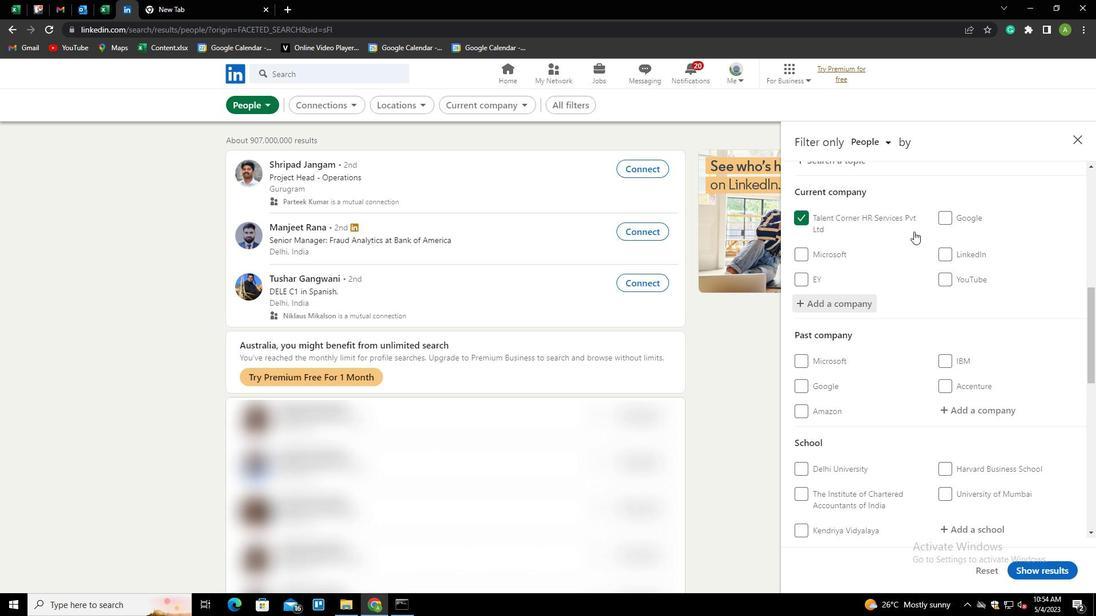 
Action: Mouse scrolled (914, 231) with delta (0, 0)
Screenshot: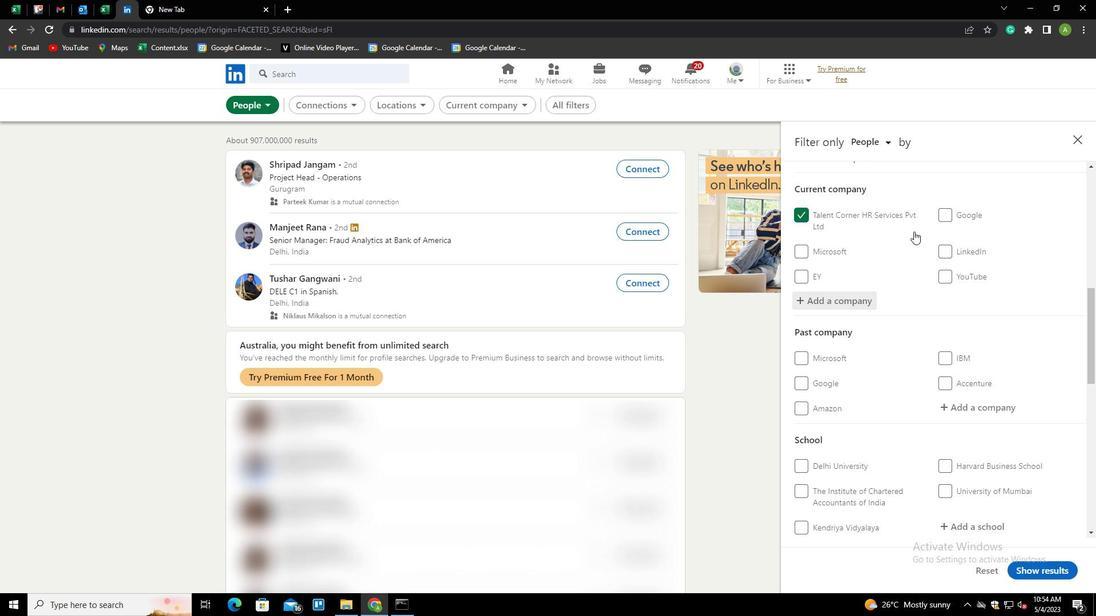 
Action: Mouse scrolled (914, 231) with delta (0, 0)
Screenshot: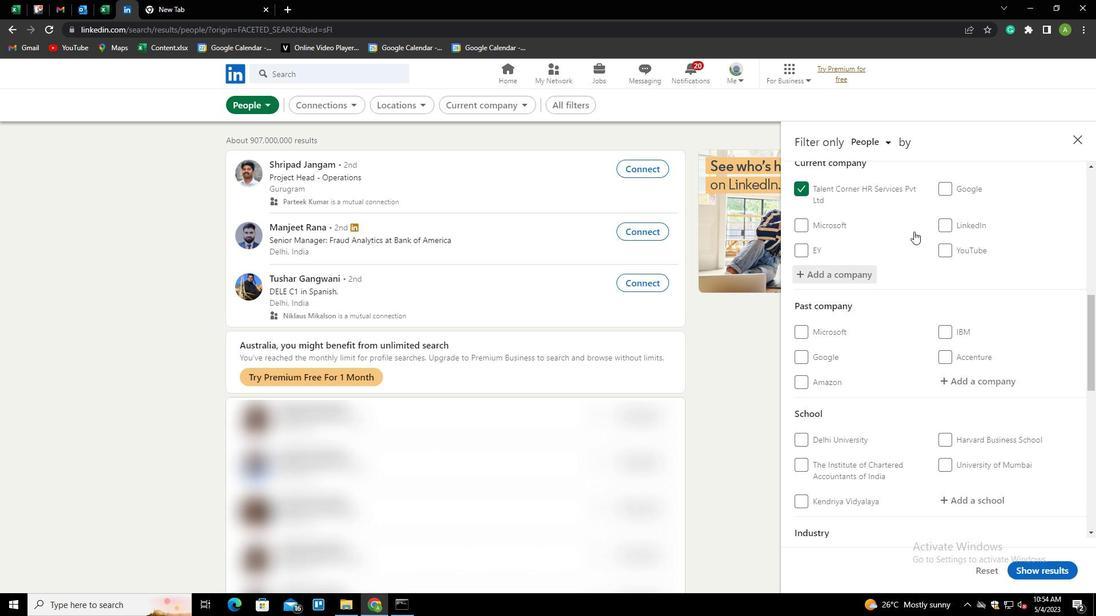 
Action: Mouse moved to (951, 247)
Screenshot: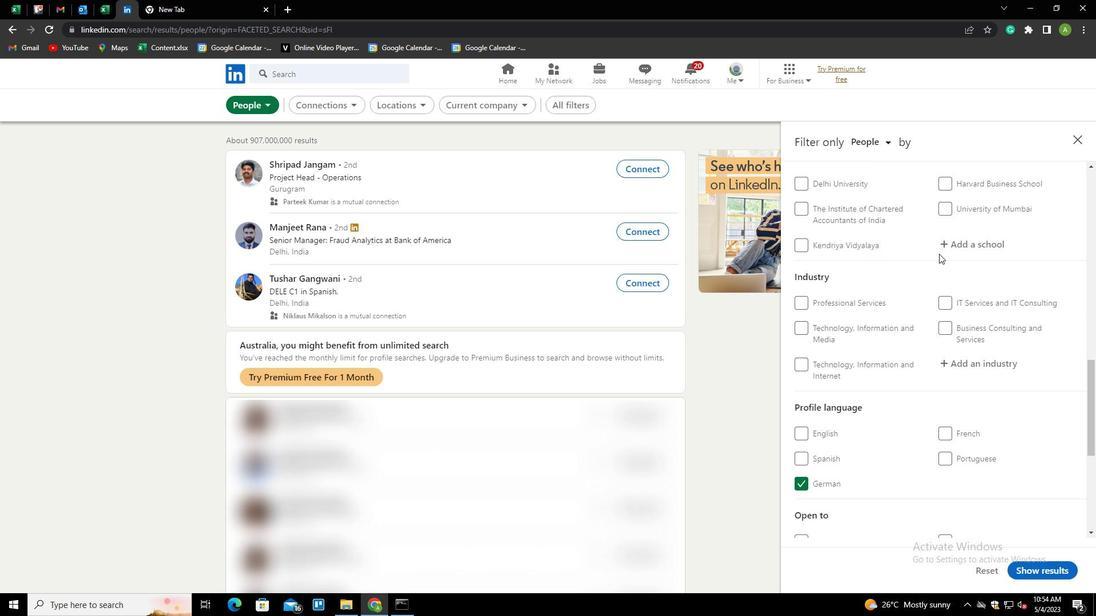 
Action: Mouse pressed left at (951, 247)
Screenshot: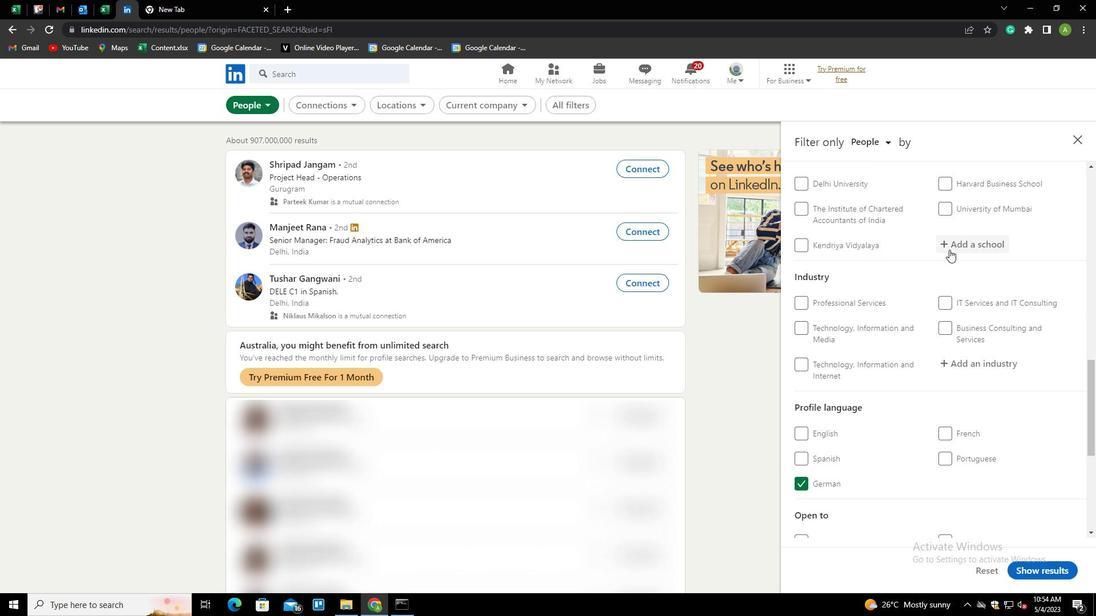 
Action: Key pressed <Key.shift><Key.shift>TOLANI<Key.space><Key.shift>MARITIME<Key.space><Key.shift>INSTITETE<Key.backspace><Key.backspace><Key.backspace>RT<Key.backspace><Key.backspace>UTE<Key.down><Key.enter>
Screenshot: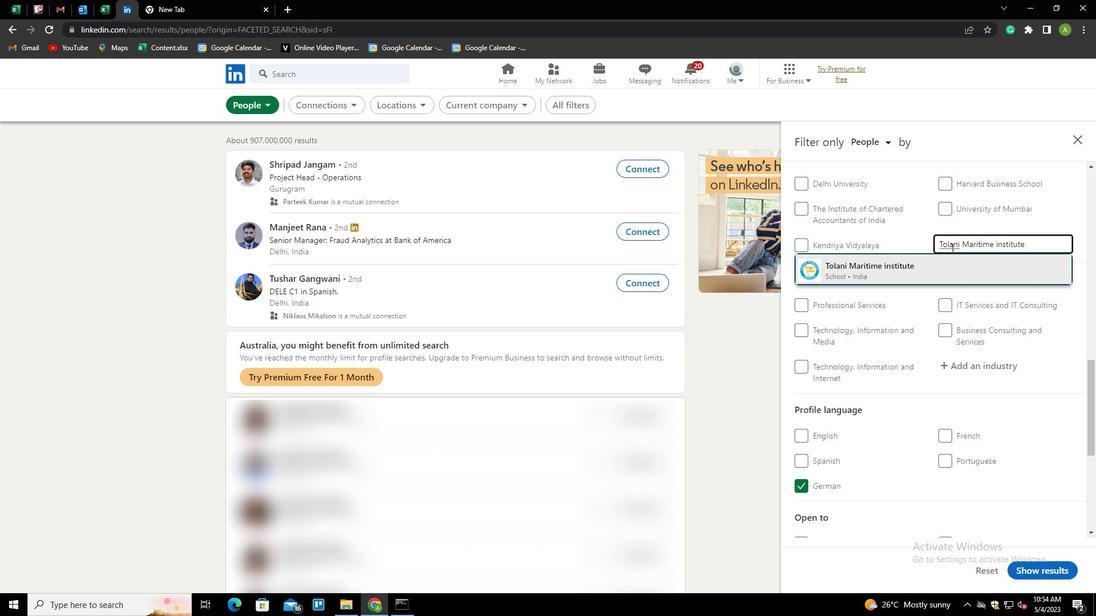 
Action: Mouse scrolled (951, 247) with delta (0, 0)
Screenshot: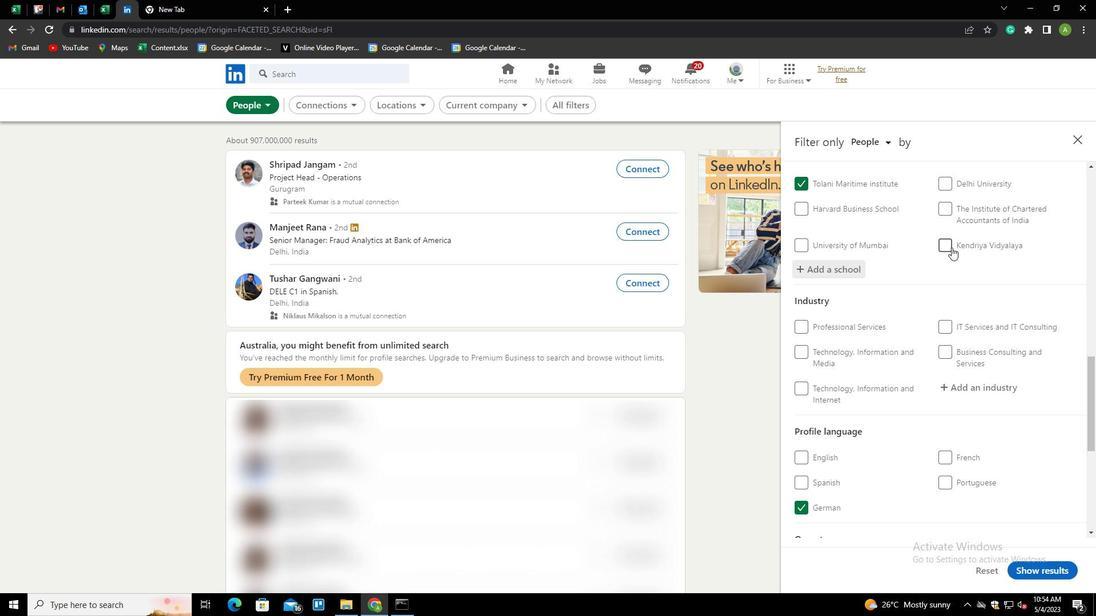 
Action: Mouse scrolled (951, 247) with delta (0, 0)
Screenshot: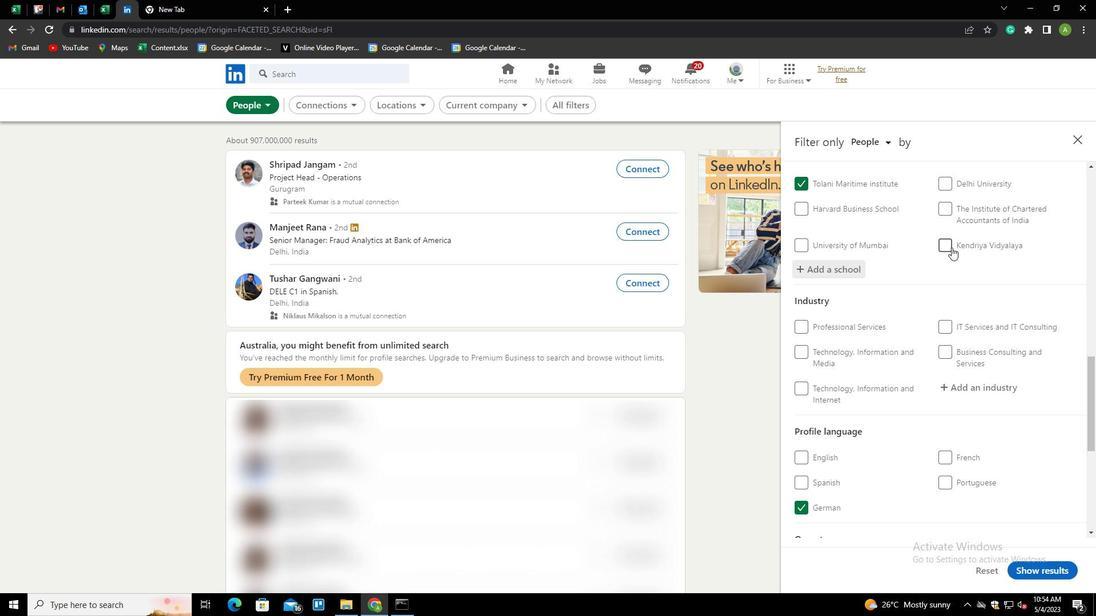 
Action: Mouse scrolled (951, 247) with delta (0, 0)
Screenshot: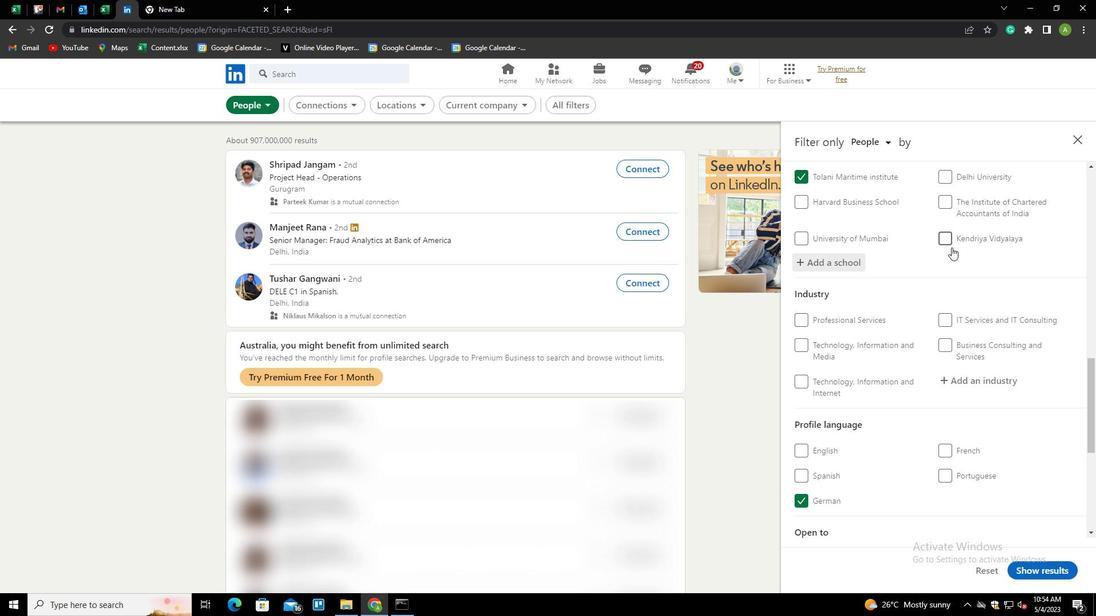 
Action: Mouse moved to (963, 214)
Screenshot: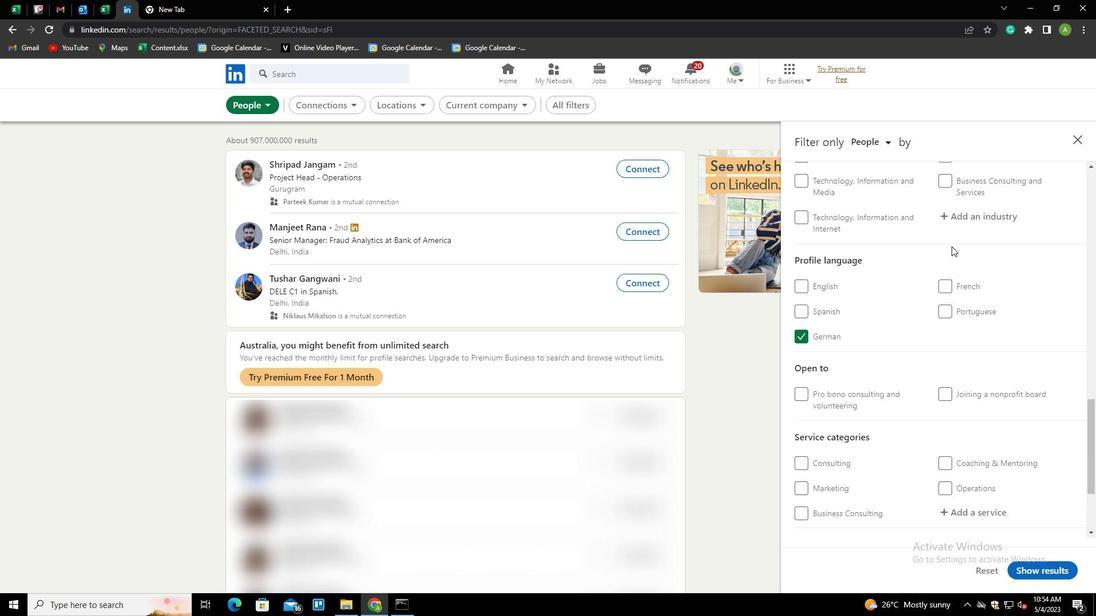 
Action: Mouse pressed left at (963, 214)
Screenshot: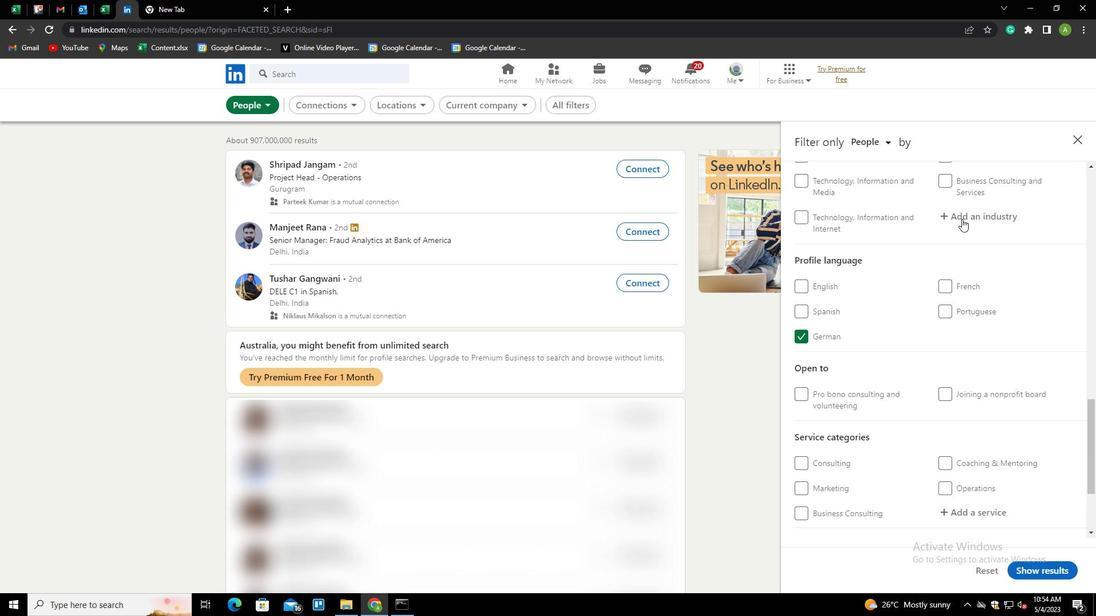 
Action: Mouse moved to (934, 193)
Screenshot: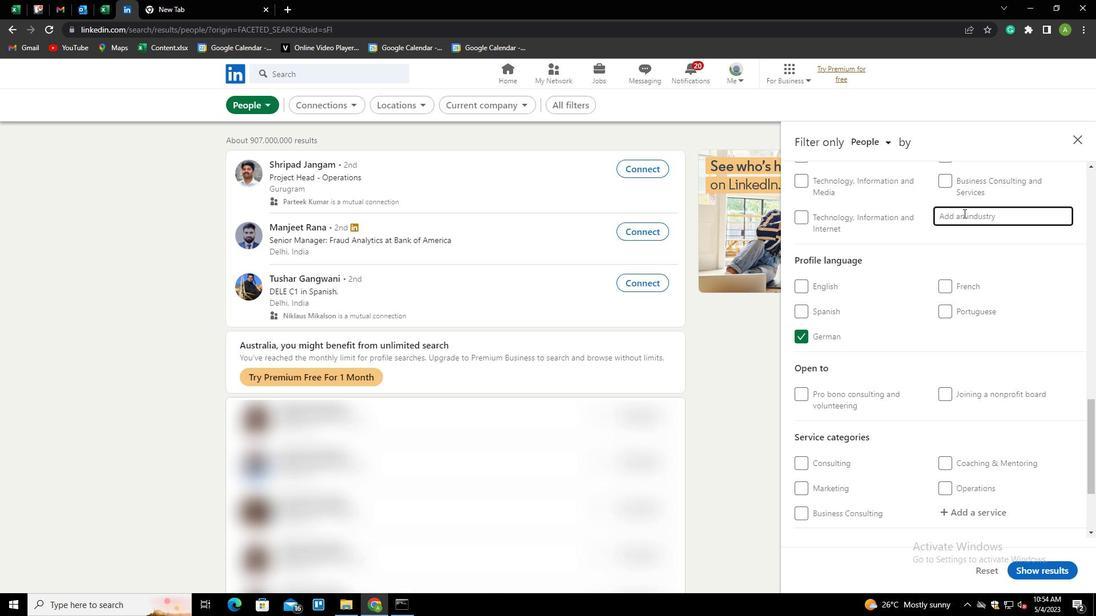 
Action: Key pressed <Key.shift>MI<Key.backspace>OBILE<Key.space><Key.shift><Key.shift><Key.shift><Key.shift>GAMING<Key.space><Key.shift>APSS<Key.backspace><Key.backspace>PS<Key.down><Key.enter>
Screenshot: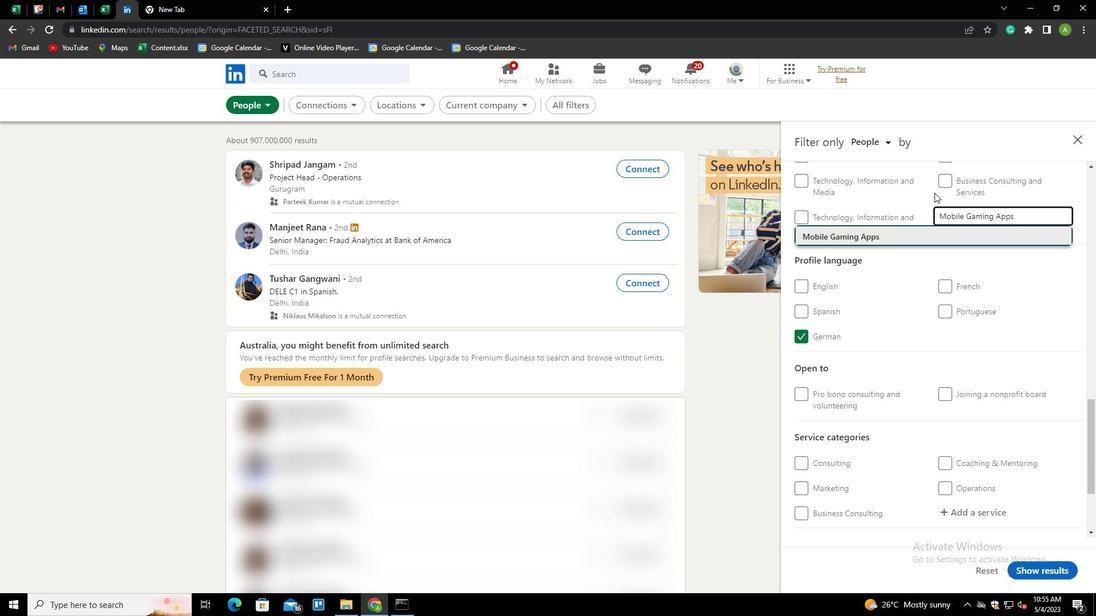 
Action: Mouse scrolled (934, 192) with delta (0, 0)
Screenshot: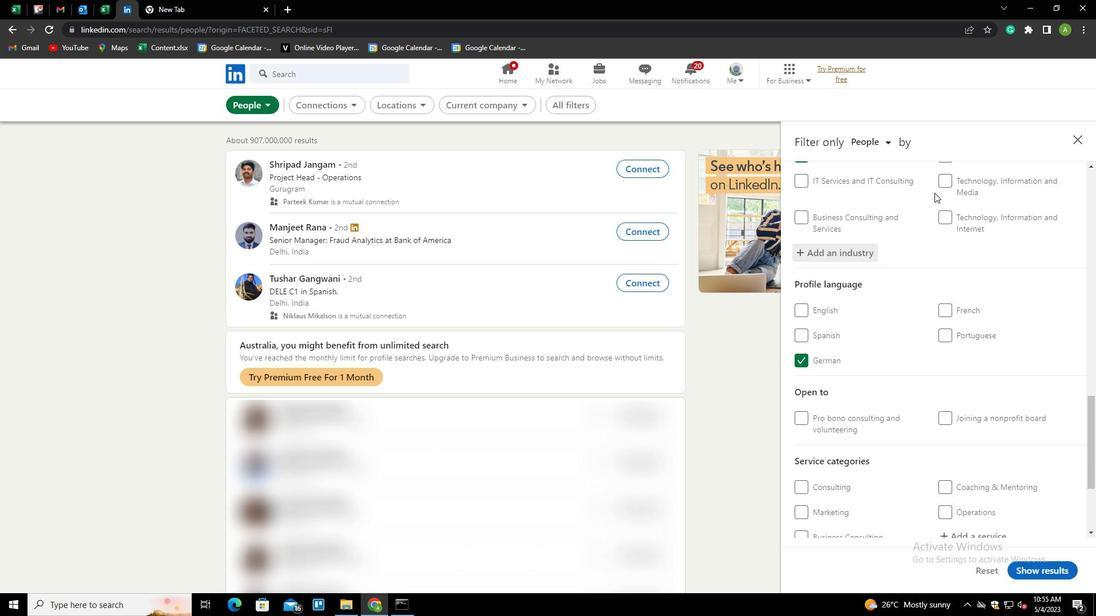 
Action: Mouse scrolled (934, 192) with delta (0, 0)
Screenshot: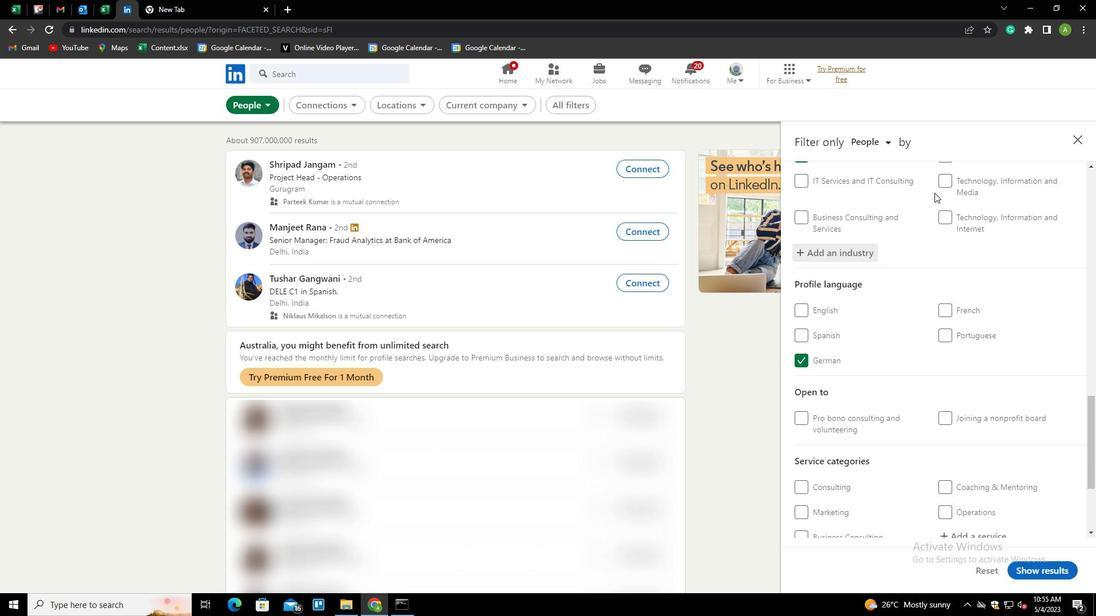 
Action: Mouse scrolled (934, 192) with delta (0, 0)
Screenshot: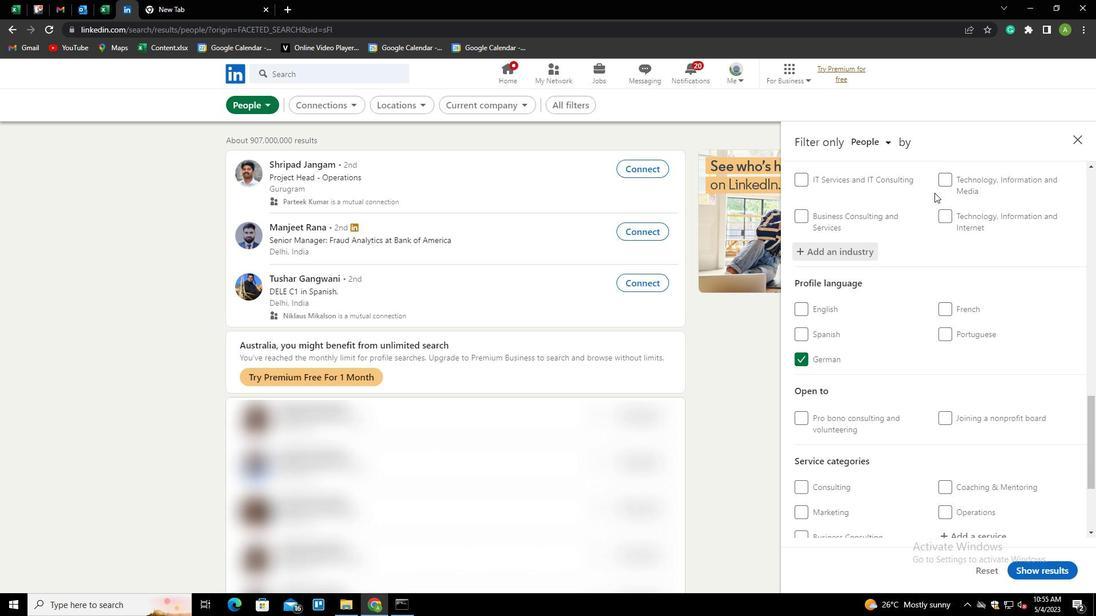
Action: Mouse scrolled (934, 192) with delta (0, 0)
Screenshot: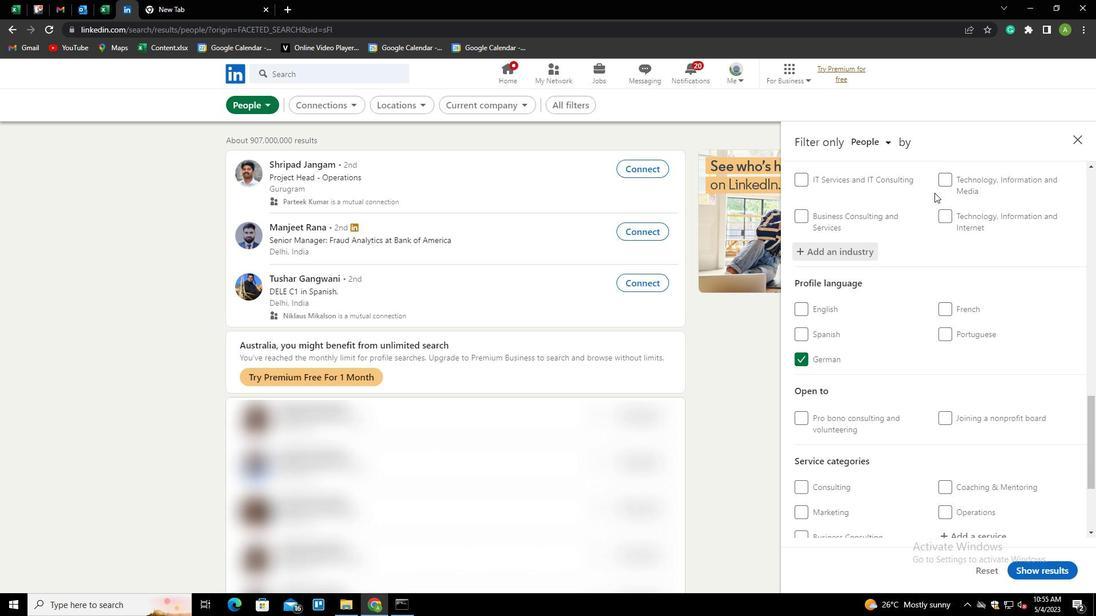 
Action: Mouse moved to (957, 387)
Screenshot: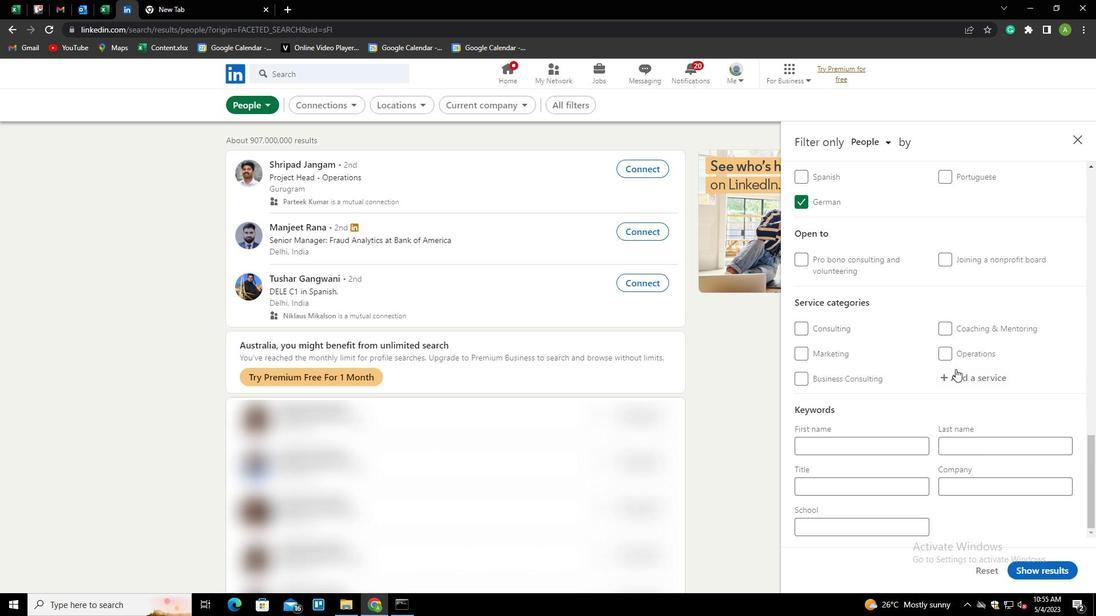 
Action: Mouse pressed left at (957, 387)
Screenshot: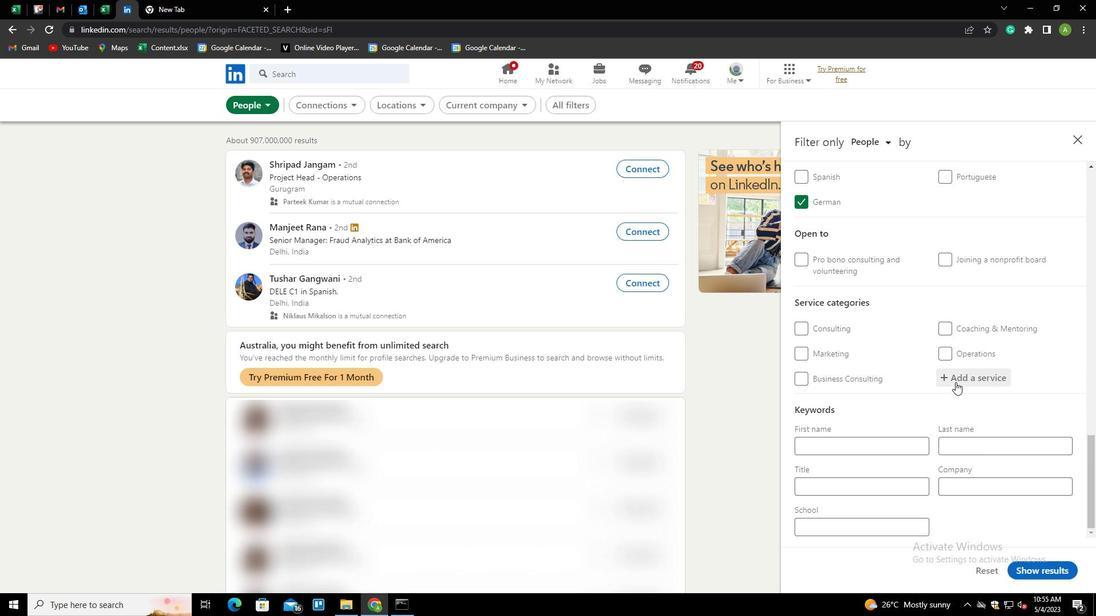
Action: Mouse moved to (961, 373)
Screenshot: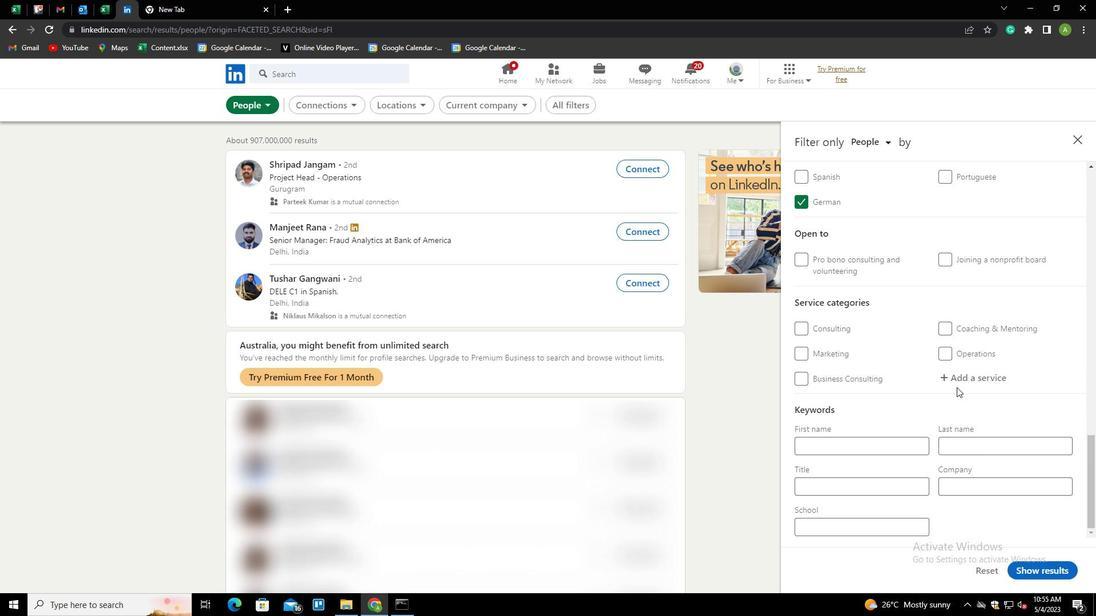 
Action: Mouse pressed left at (961, 373)
Screenshot: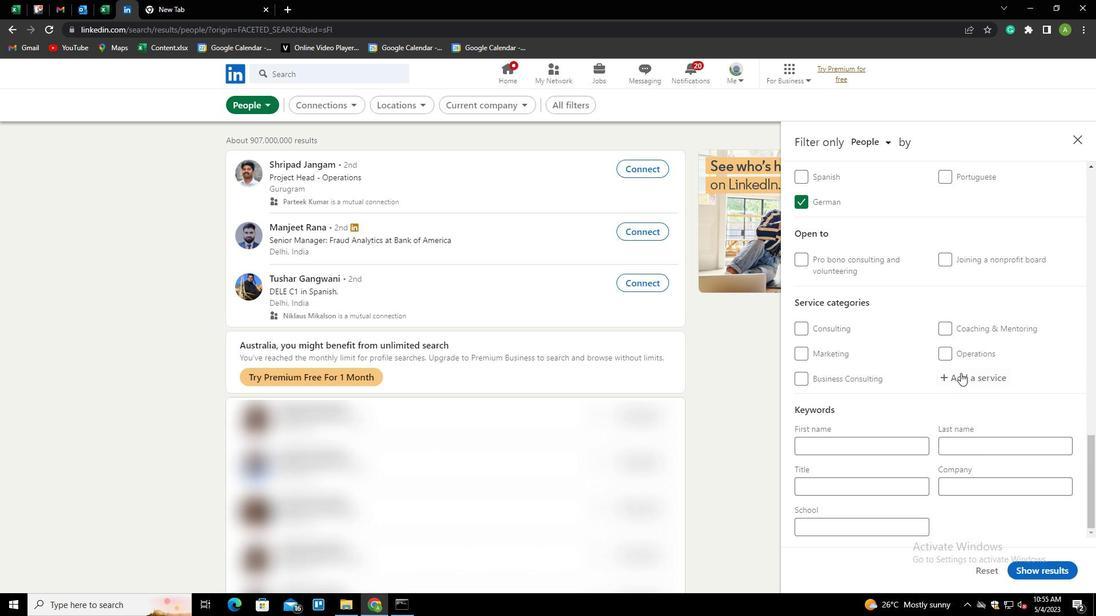 
Action: Mouse moved to (907, 338)
Screenshot: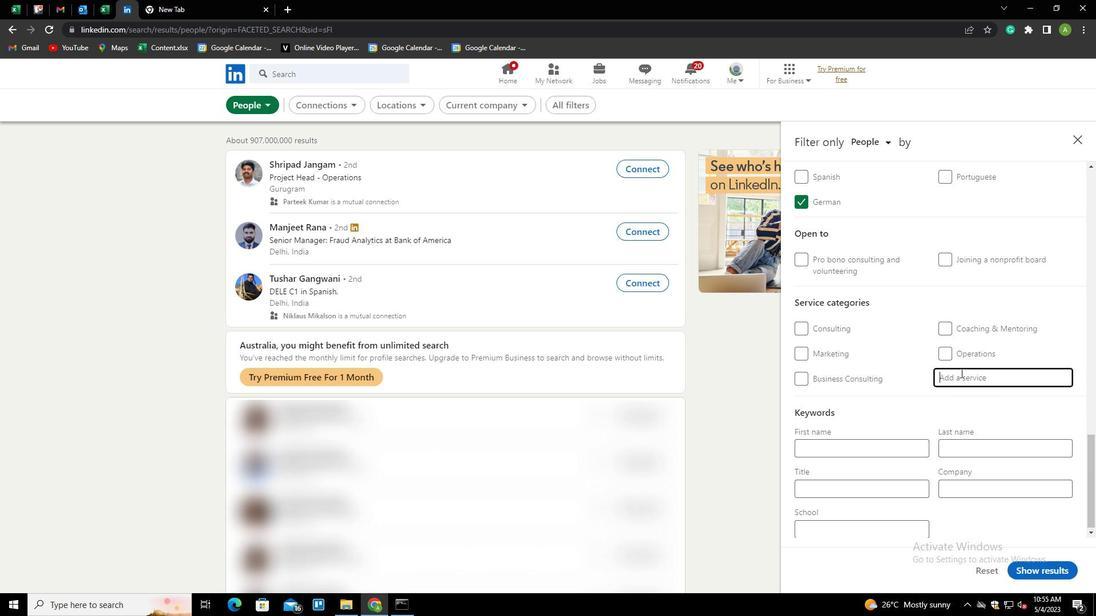 
Action: Key pressed <Key.shift>FINANCIAL<Key.space><Key.shift><Key.shift><Key.shift><Key.shift><Key.shift><Key.shift><Key.shift><Key.shift>PLANNING<Key.down><Key.enter>
Screenshot: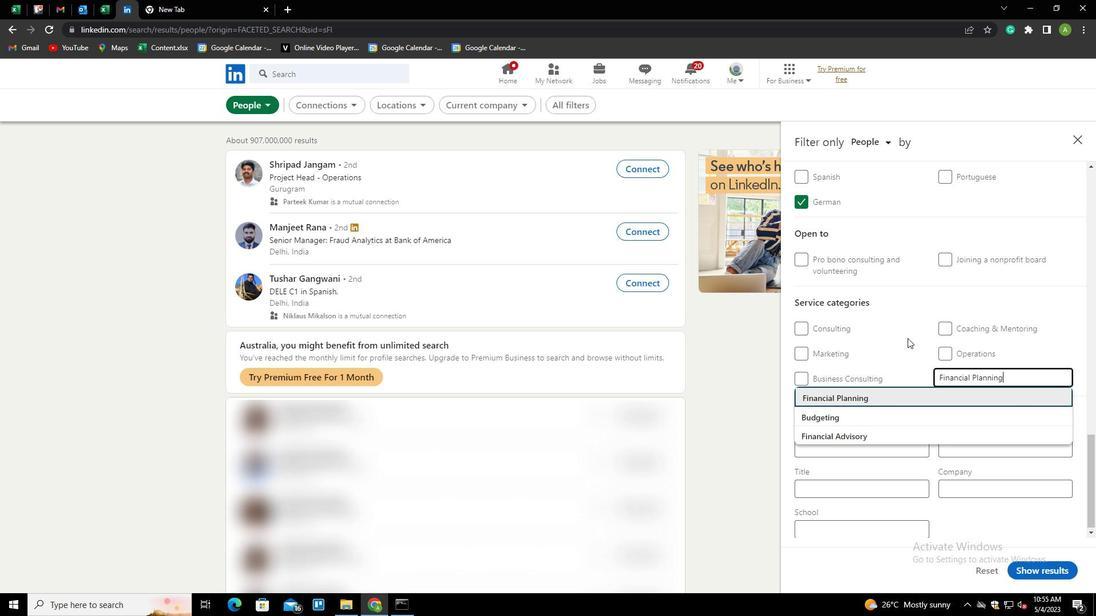
Action: Mouse scrolled (907, 338) with delta (0, 0)
Screenshot: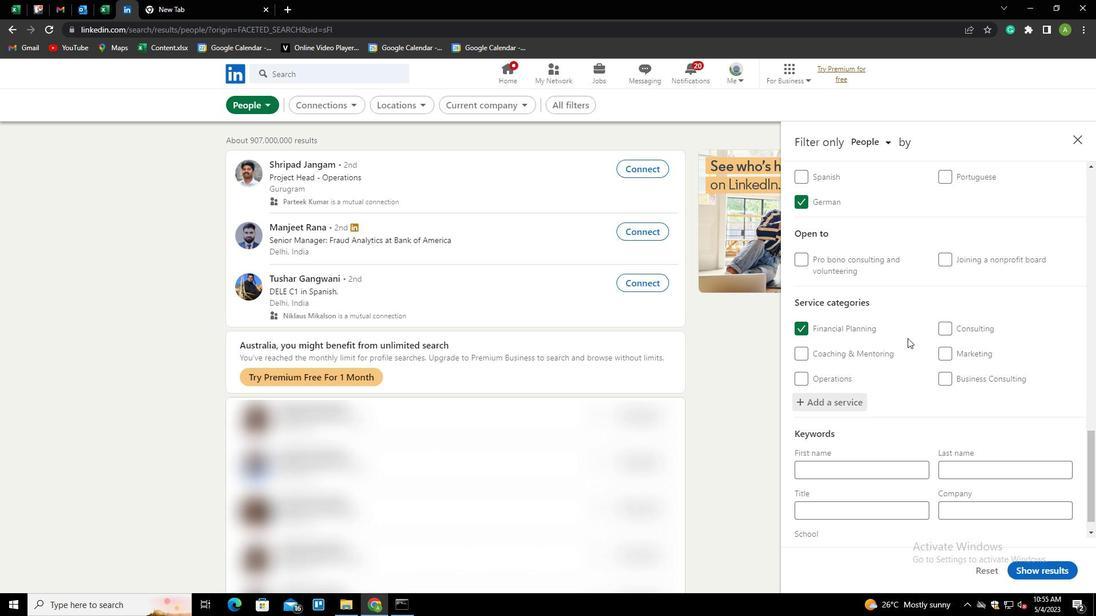 
Action: Mouse scrolled (907, 338) with delta (0, 0)
Screenshot: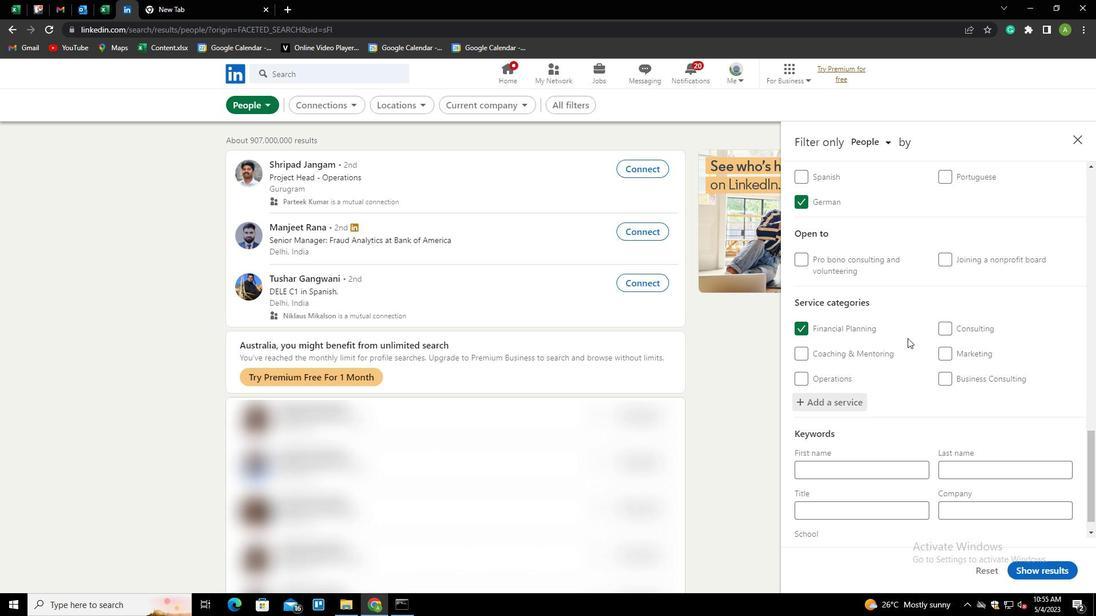
Action: Mouse scrolled (907, 338) with delta (0, 0)
Screenshot: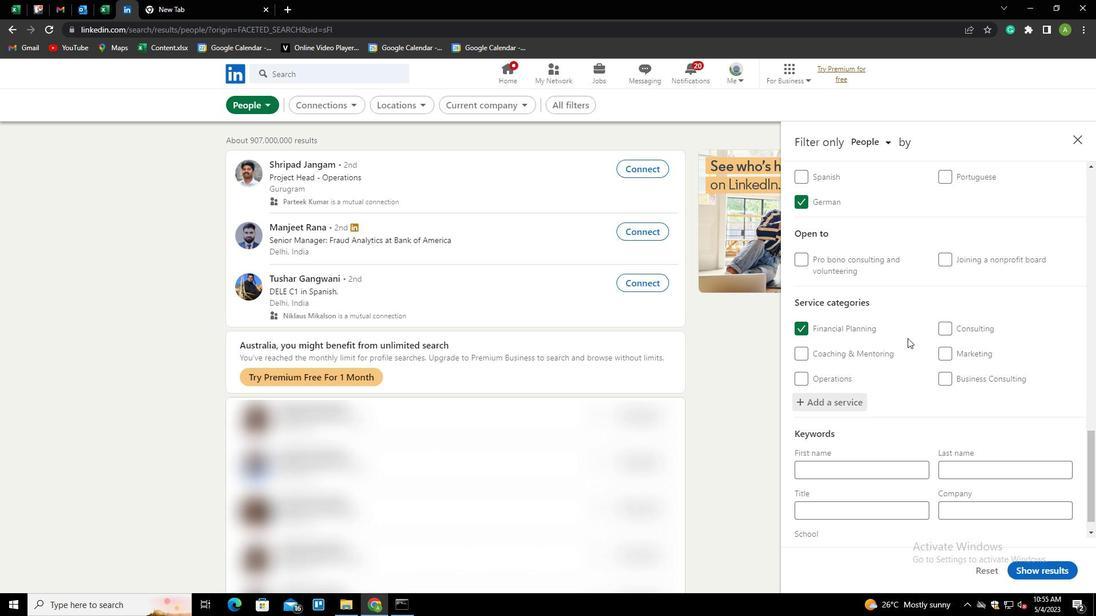 
Action: Mouse moved to (907, 338)
Screenshot: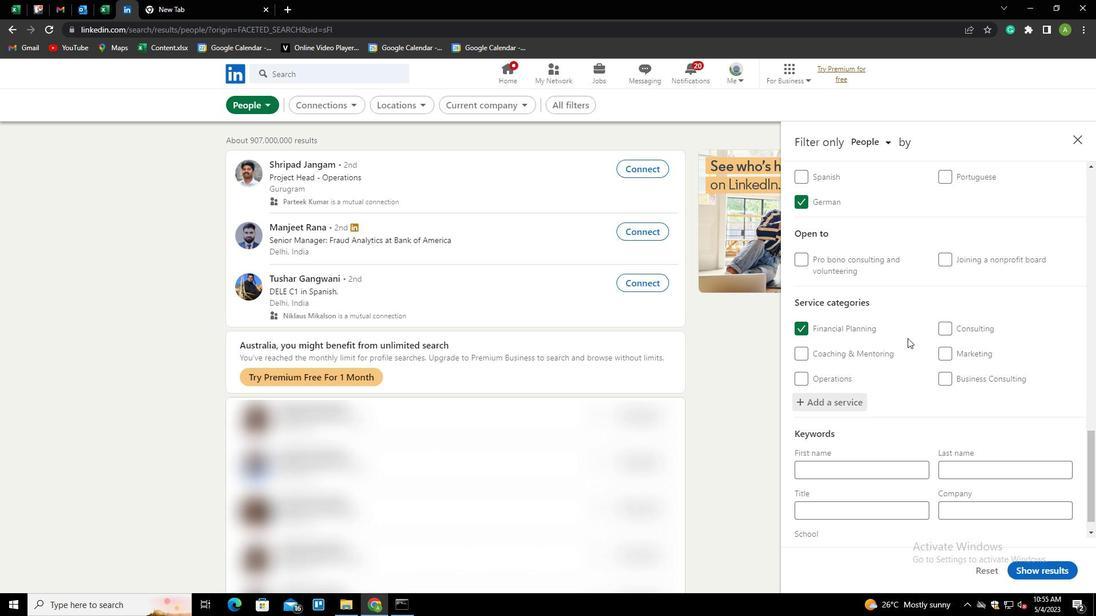 
Action: Mouse scrolled (907, 338) with delta (0, 0)
Screenshot: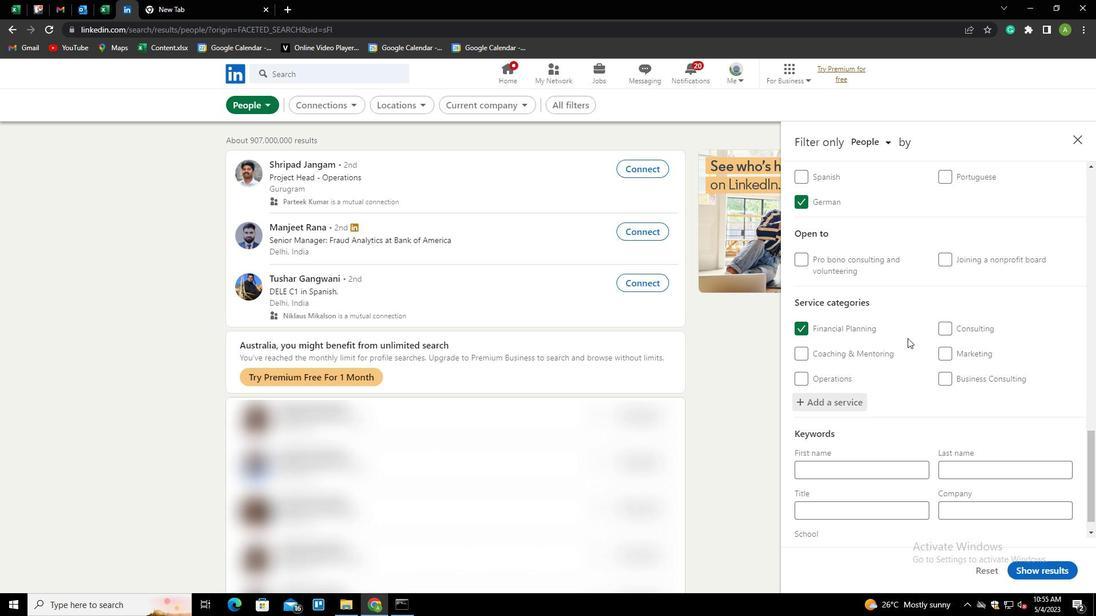
Action: Mouse scrolled (907, 338) with delta (0, 0)
Screenshot: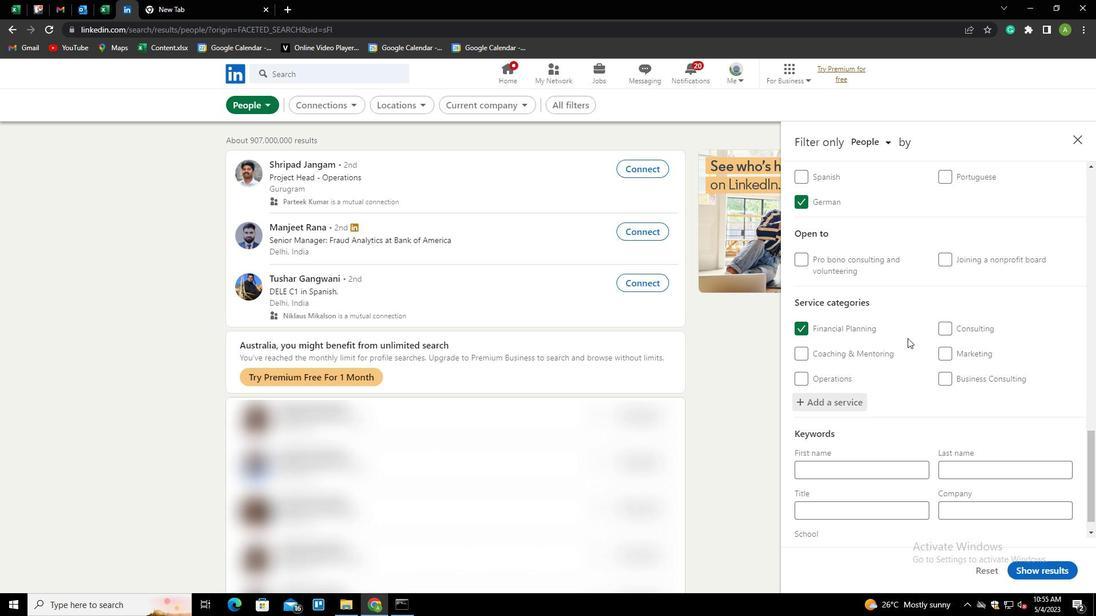 
Action: Mouse moved to (879, 477)
Screenshot: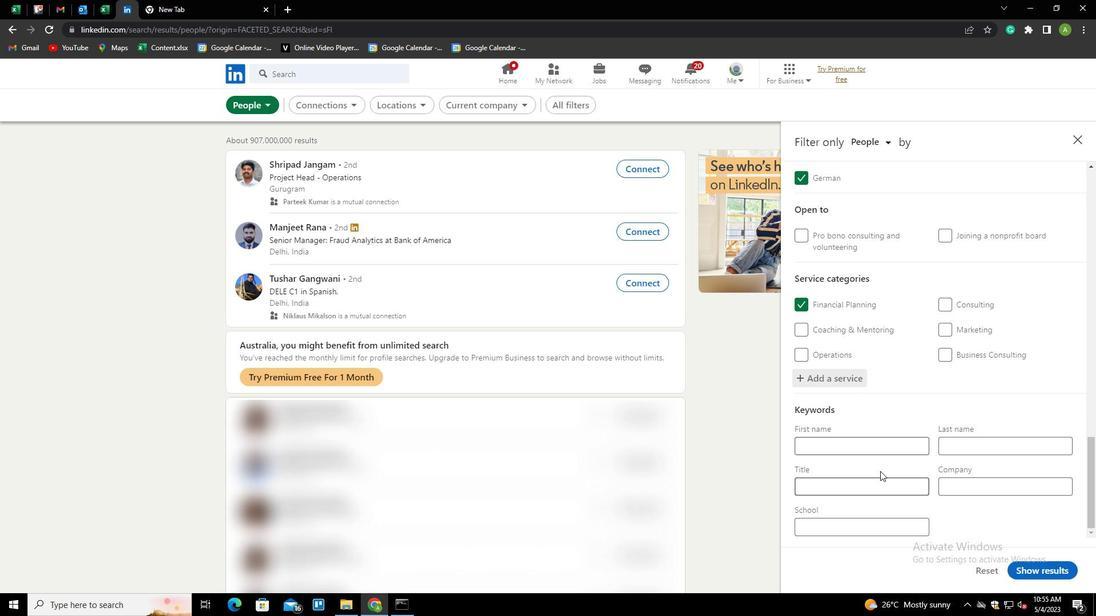 
Action: Mouse pressed left at (879, 477)
Screenshot: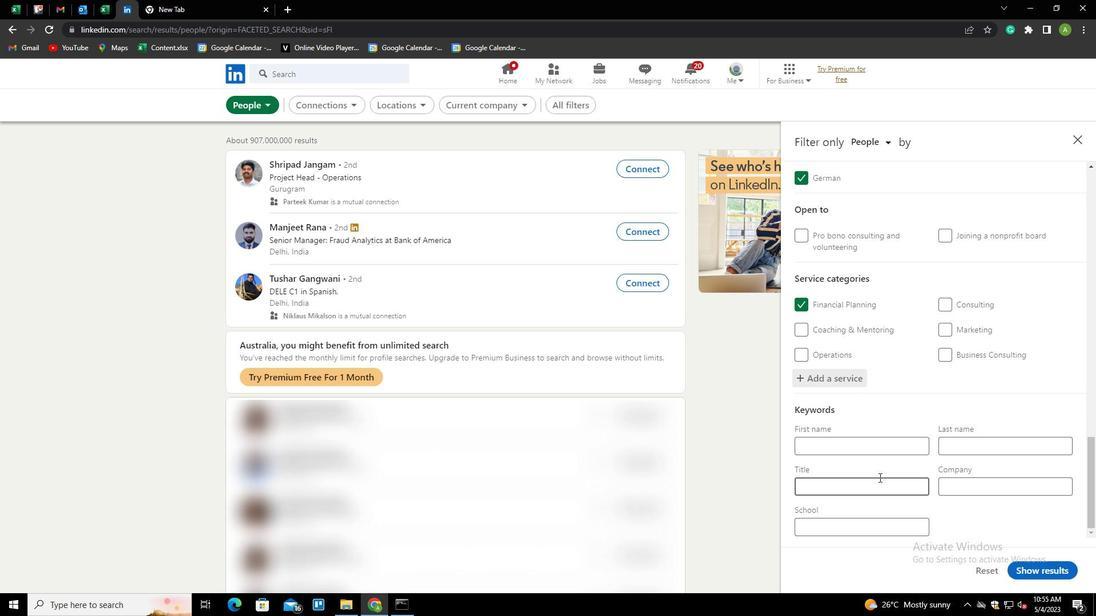 
Action: Key pressed <Key.shift><Key.shift><Key.shift><Key.shift><Key.shift><Key.shift><Key.shift><Key.shift><Key.shift><Key.shift><Key.shift><Key.shift><Key.shift><Key.shift><Key.shift><Key.shift><Key.shift><Key.shift><Key.shift><Key.shift><Key.shift><Key.shift>C-<Key.shift>LEVEL<Key.space>OR<Key.space><Key.shift><Key.shift>V<Key.backspace><Key.shift>C-<Key.shift>SUITE
Screenshot: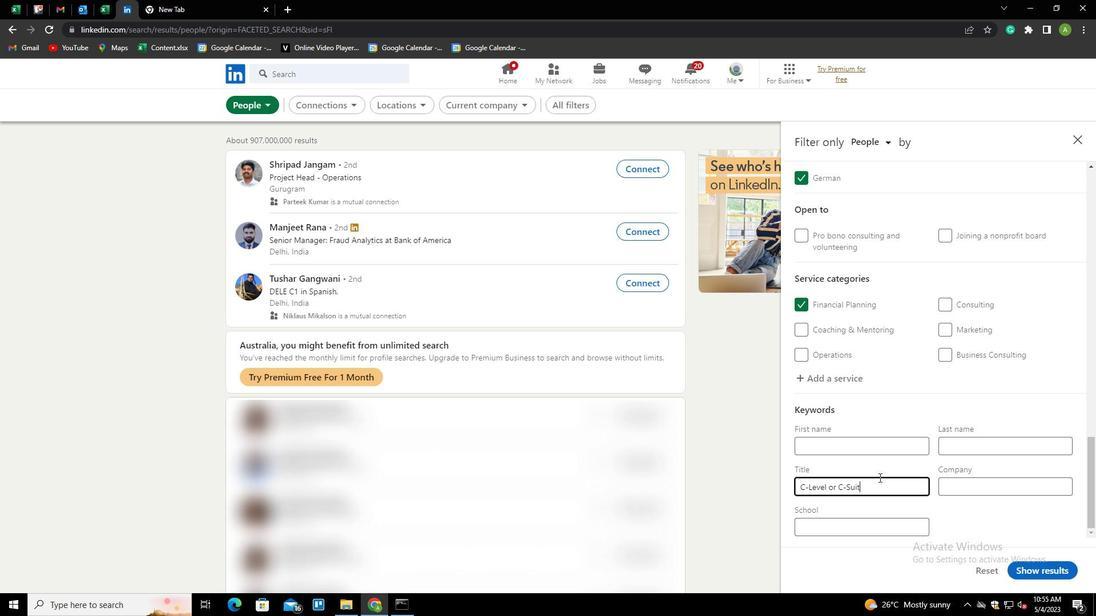 
Action: Mouse moved to (994, 518)
Screenshot: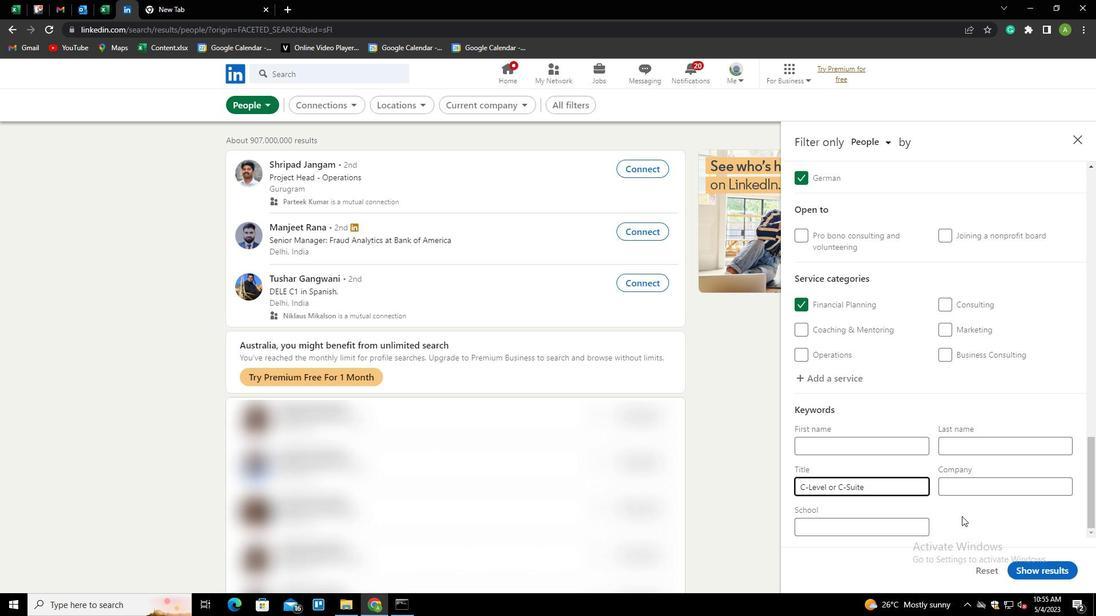 
Action: Mouse pressed left at (994, 518)
Screenshot: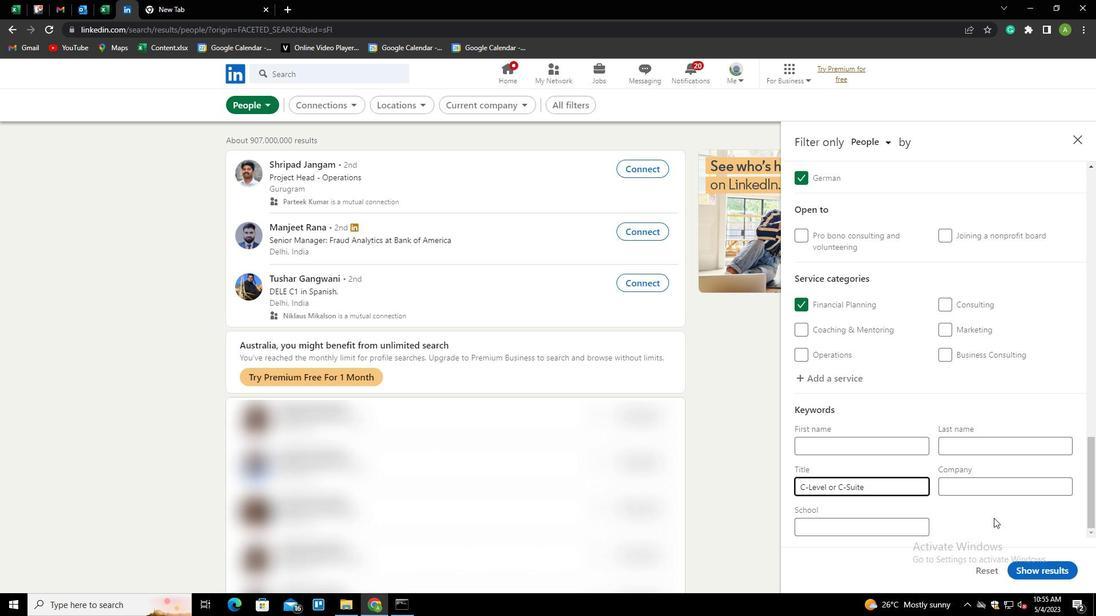 
Action: Mouse moved to (1040, 563)
Screenshot: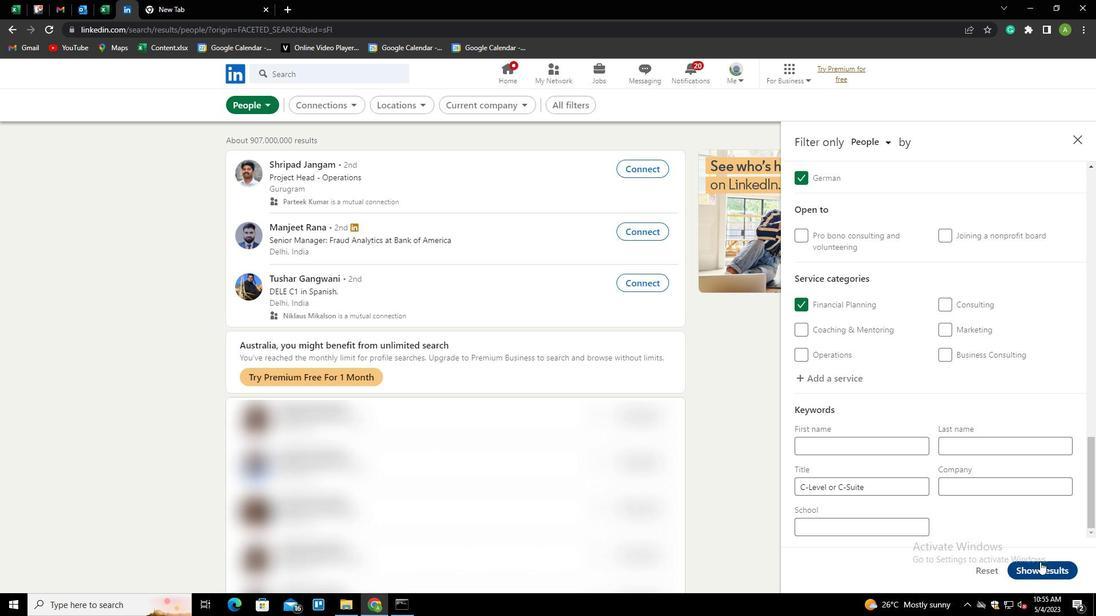 
Action: Mouse pressed left at (1040, 563)
Screenshot: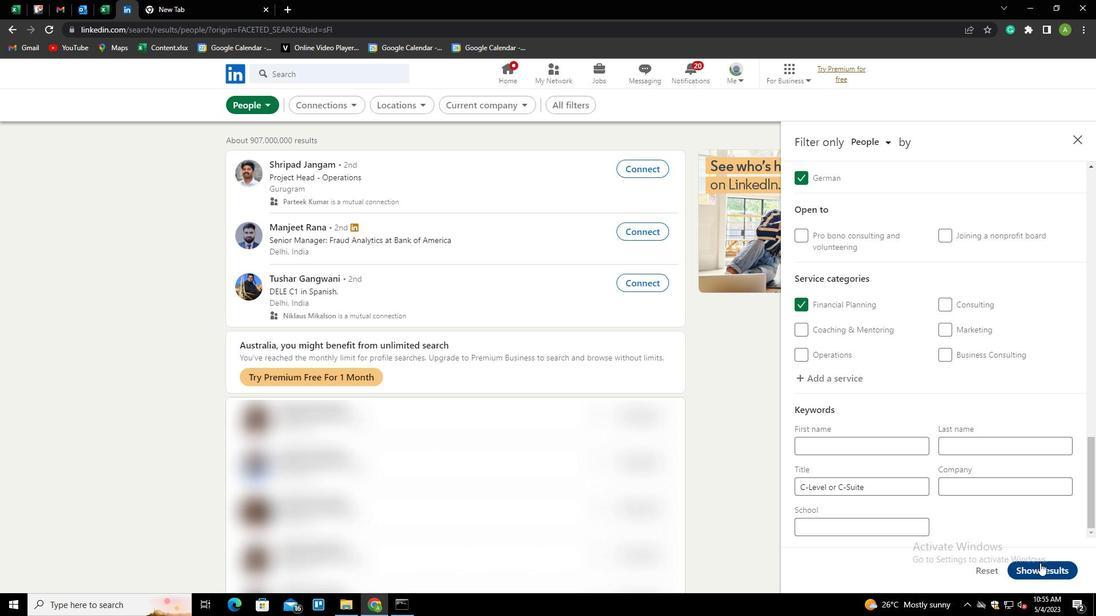 
Action: Mouse moved to (911, 480)
Screenshot: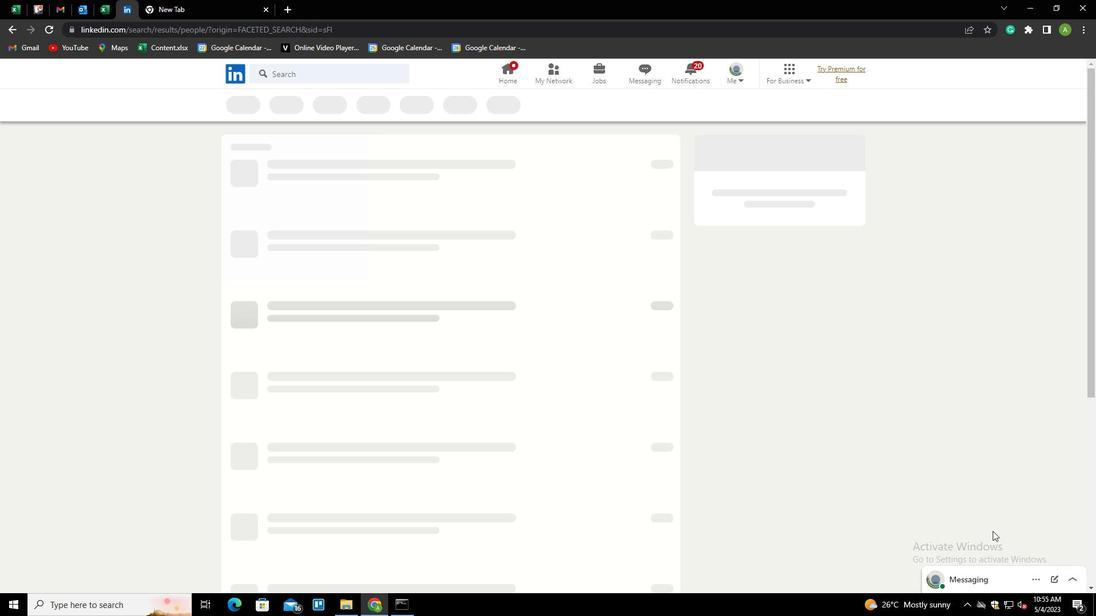 
